 Task: Search one way flight ticket for 5 adults, 1 child, 2 infants in seat and 1 infant on lap in business from Newark: Newark Liberty International Airport to Springfield: Abraham Lincoln Capital Airport on 5-2-2023. Choice of flights is Singapure airlines. Number of bags: 2 checked bags. Price is upto 105000. Outbound departure time preference is 16:00.
Action: Mouse moved to (289, 360)
Screenshot: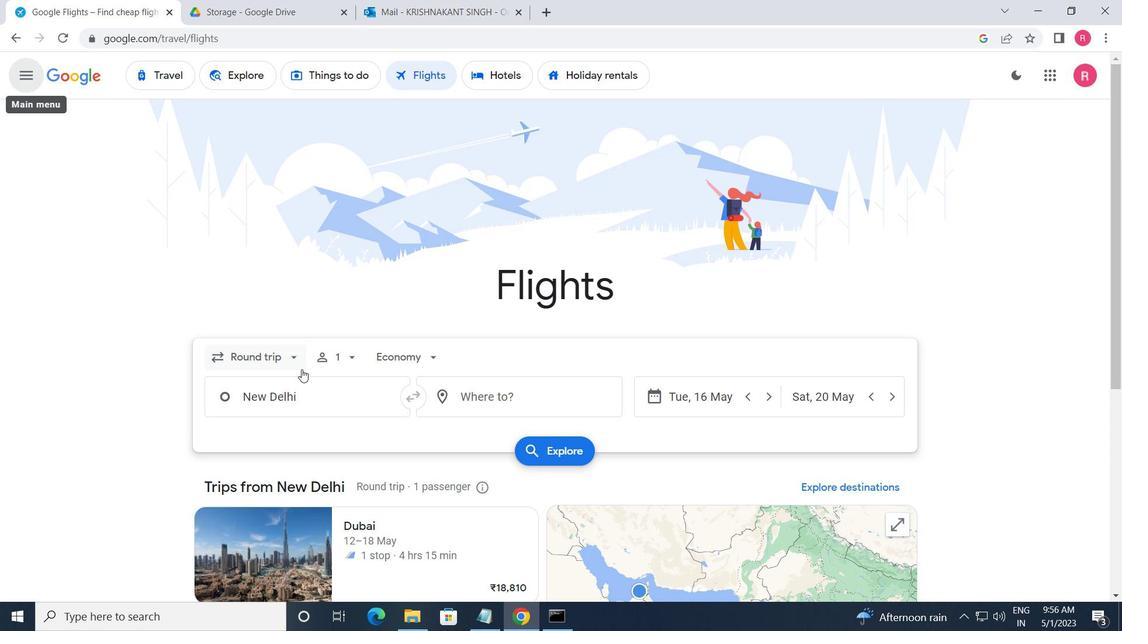 
Action: Mouse pressed left at (289, 360)
Screenshot: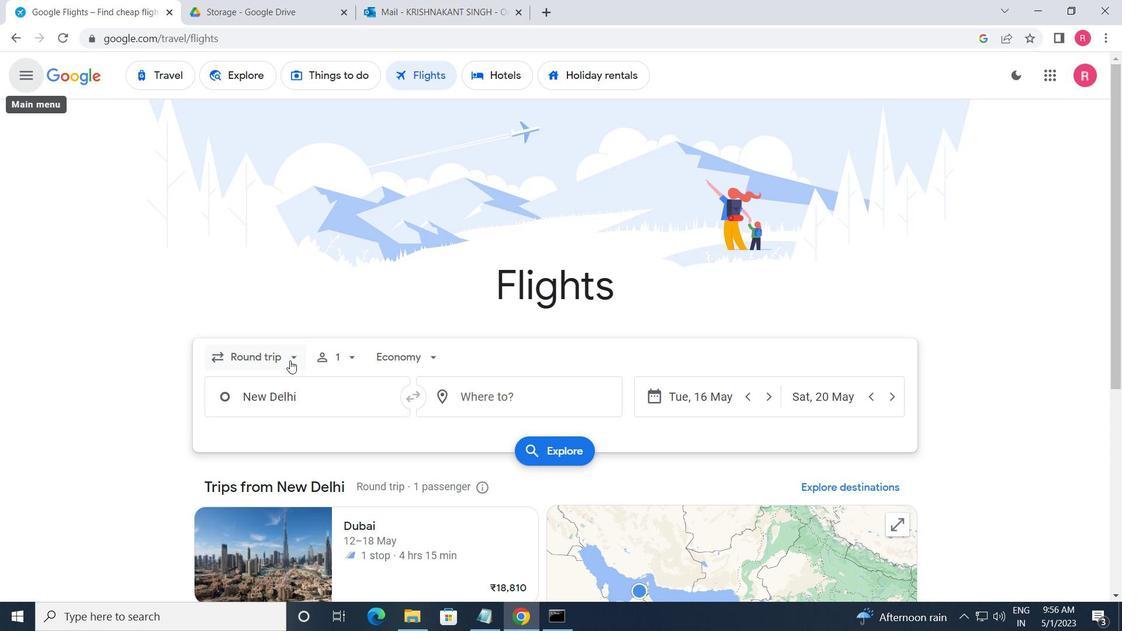 
Action: Mouse moved to (250, 422)
Screenshot: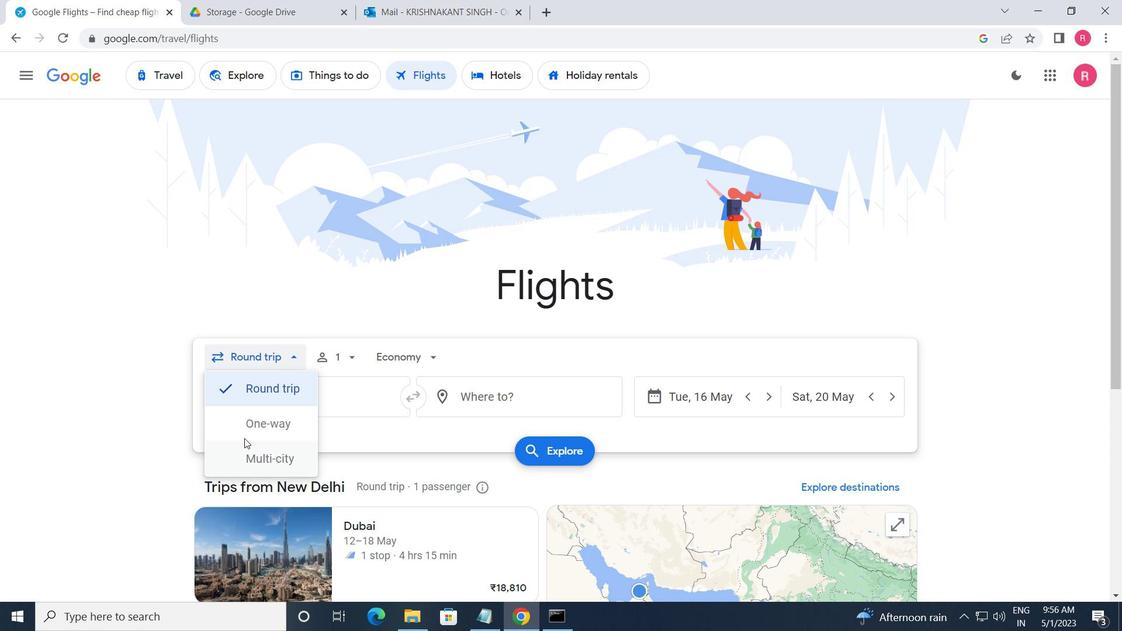 
Action: Mouse pressed left at (250, 422)
Screenshot: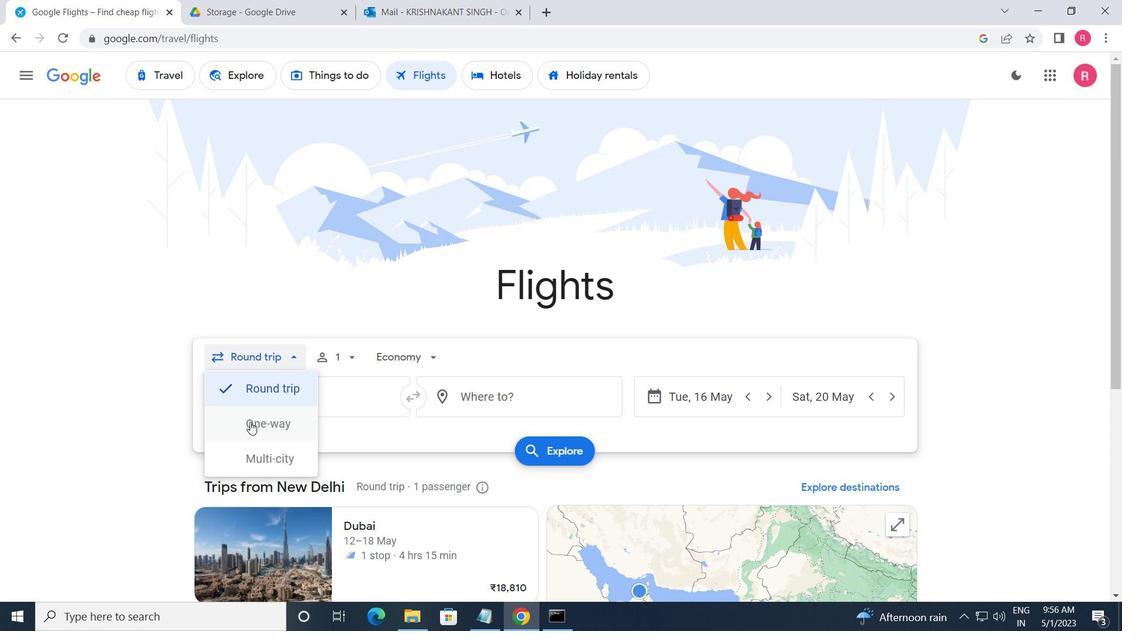 
Action: Mouse moved to (352, 354)
Screenshot: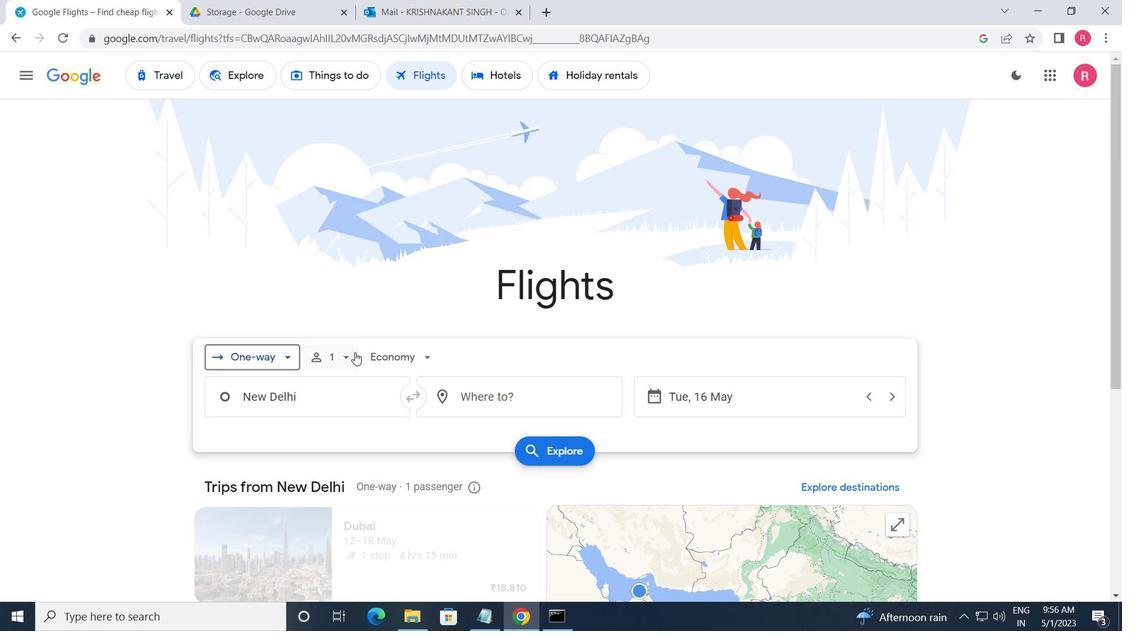 
Action: Mouse pressed left at (352, 354)
Screenshot: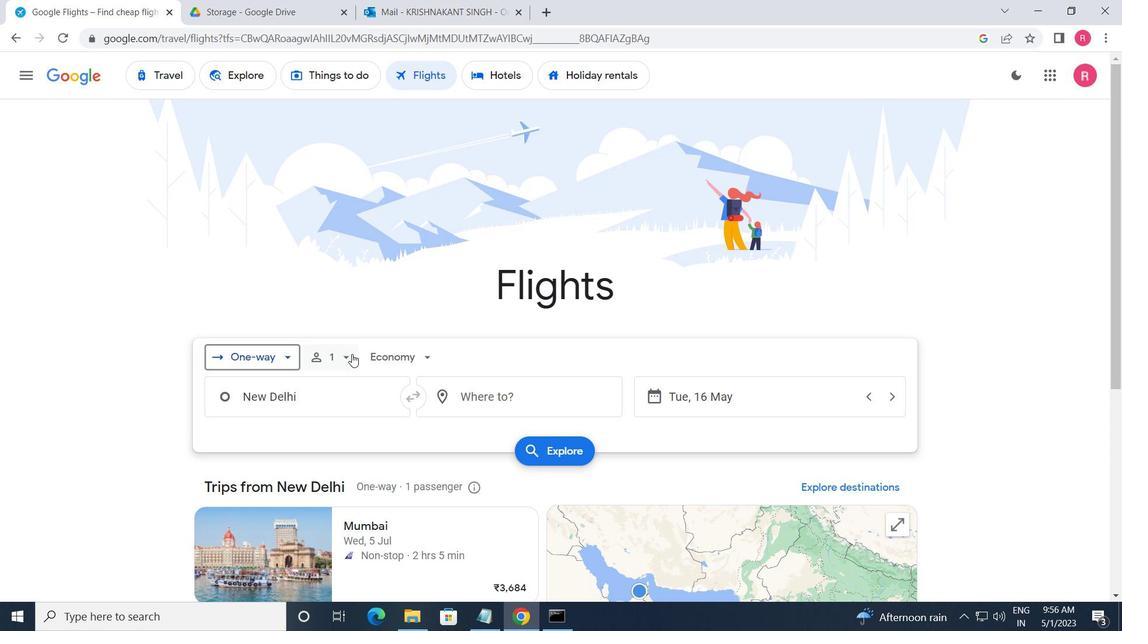 
Action: Mouse moved to (452, 431)
Screenshot: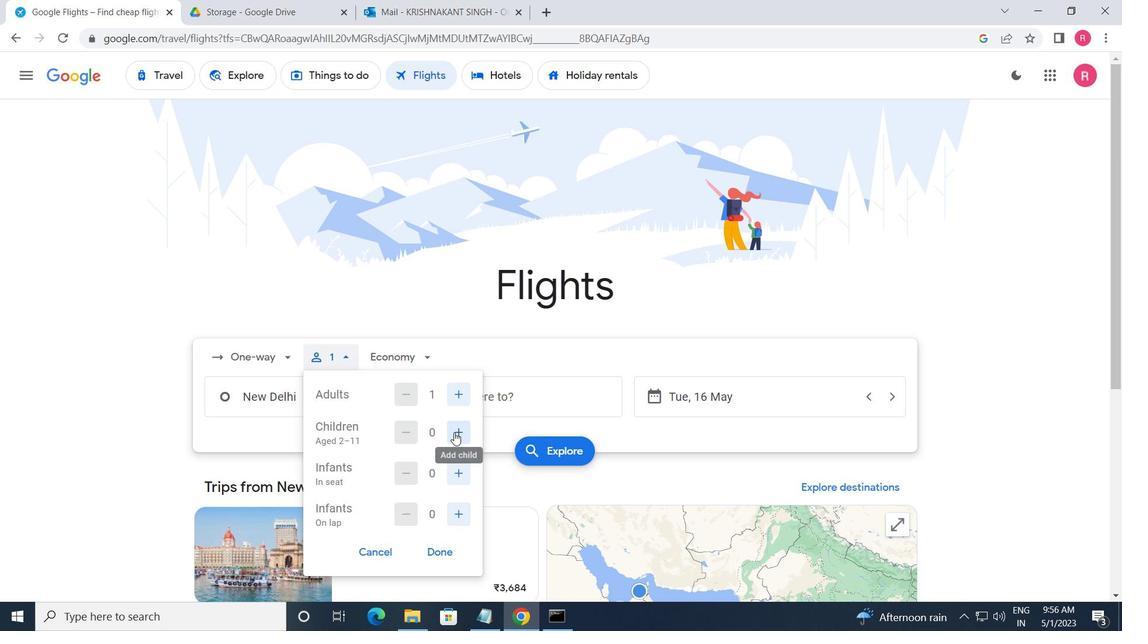 
Action: Mouse pressed left at (452, 431)
Screenshot: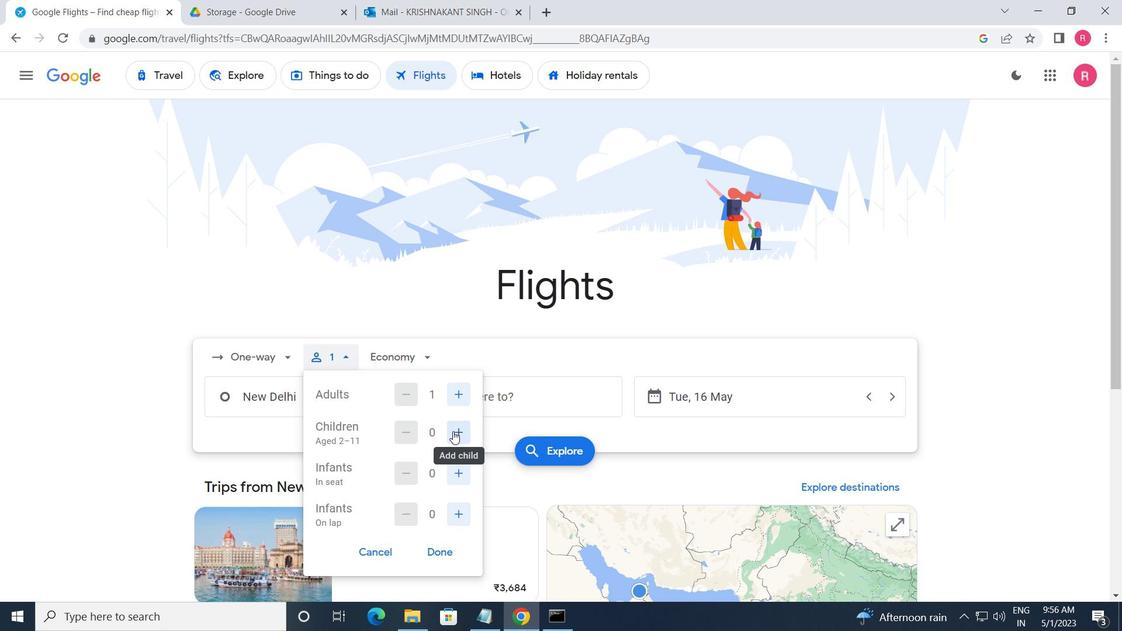
Action: Mouse moved to (451, 431)
Screenshot: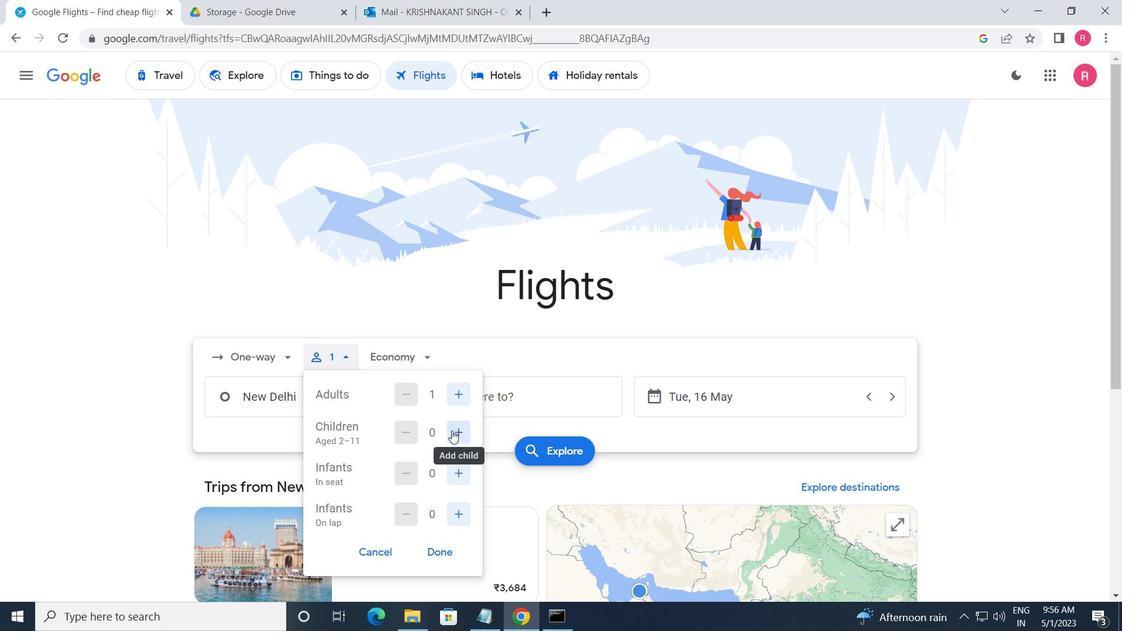 
Action: Mouse pressed left at (451, 431)
Screenshot: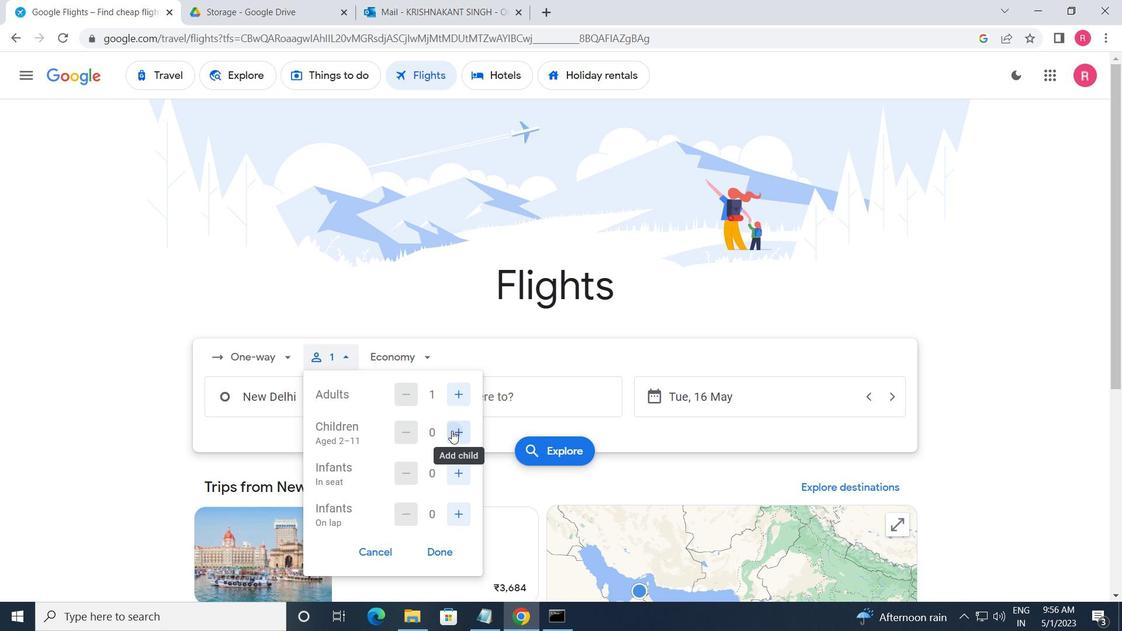 
Action: Mouse moved to (451, 431)
Screenshot: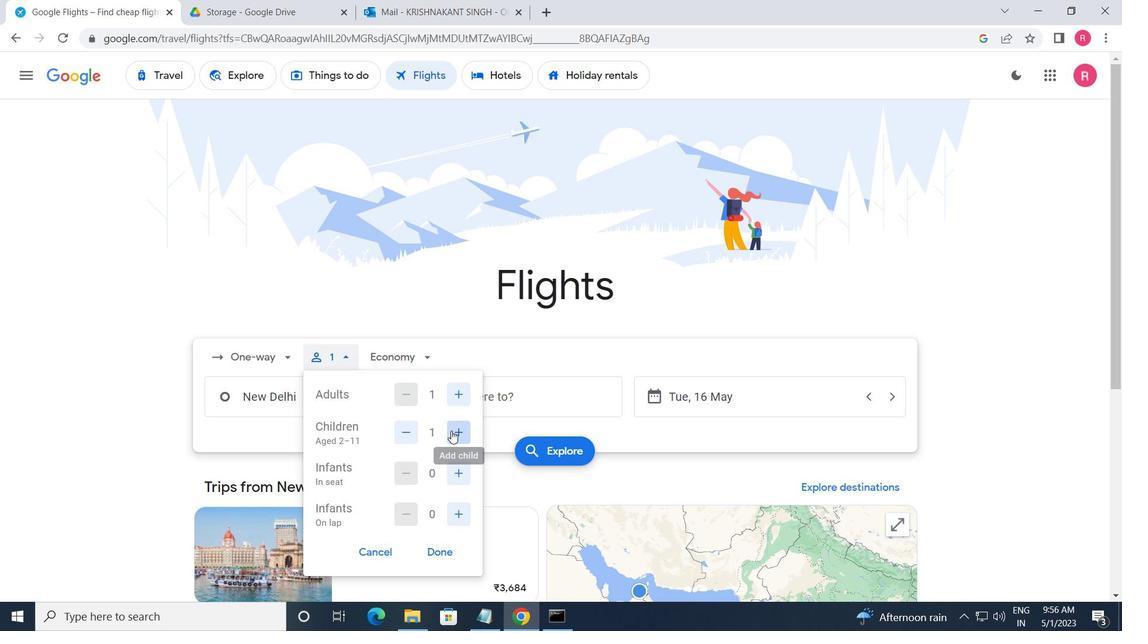 
Action: Mouse pressed left at (451, 431)
Screenshot: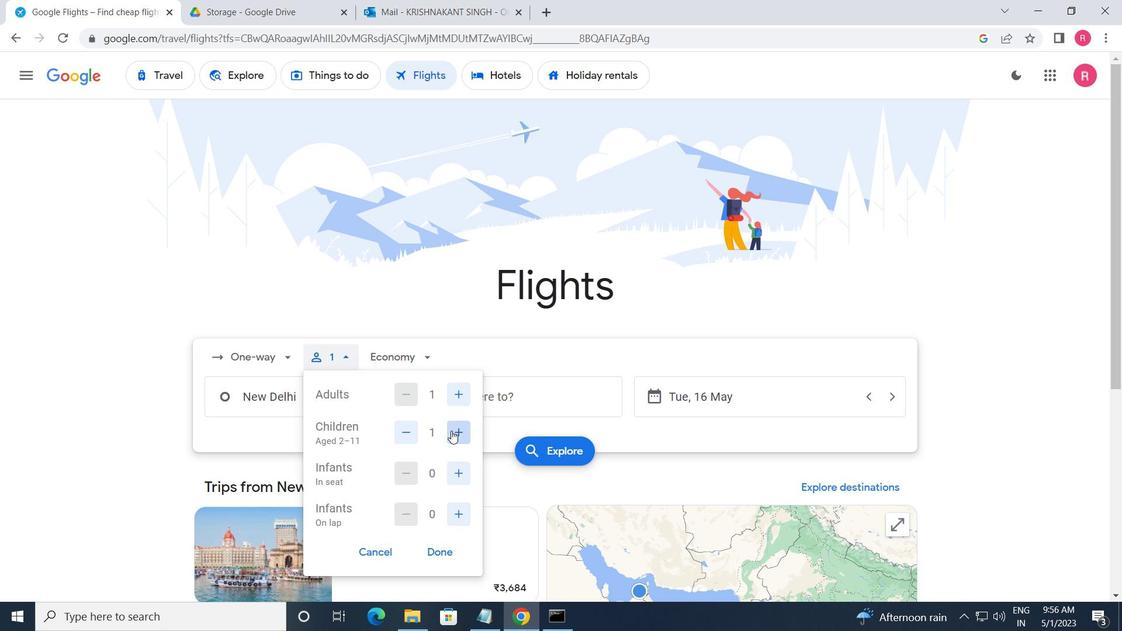 
Action: Mouse pressed left at (451, 431)
Screenshot: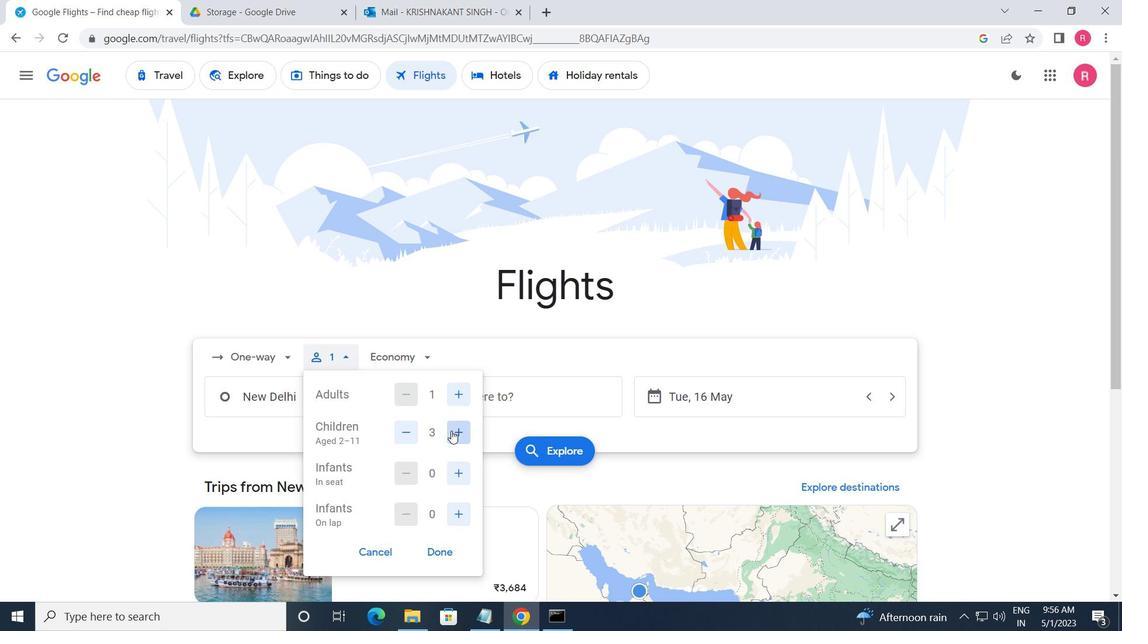 
Action: Mouse pressed left at (451, 431)
Screenshot: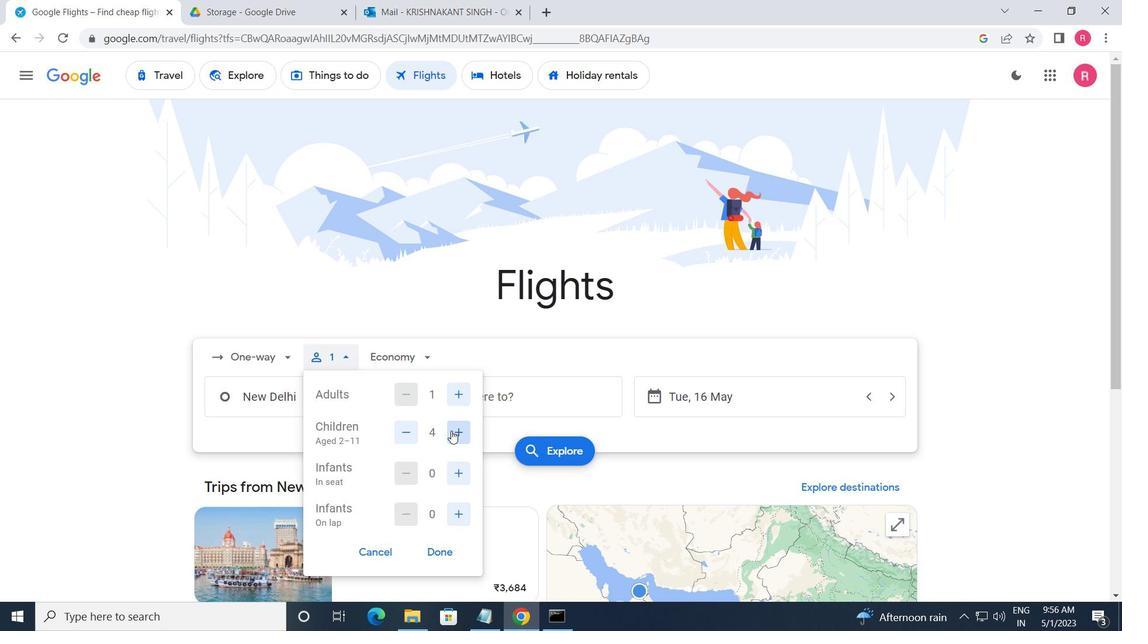 
Action: Mouse moved to (451, 472)
Screenshot: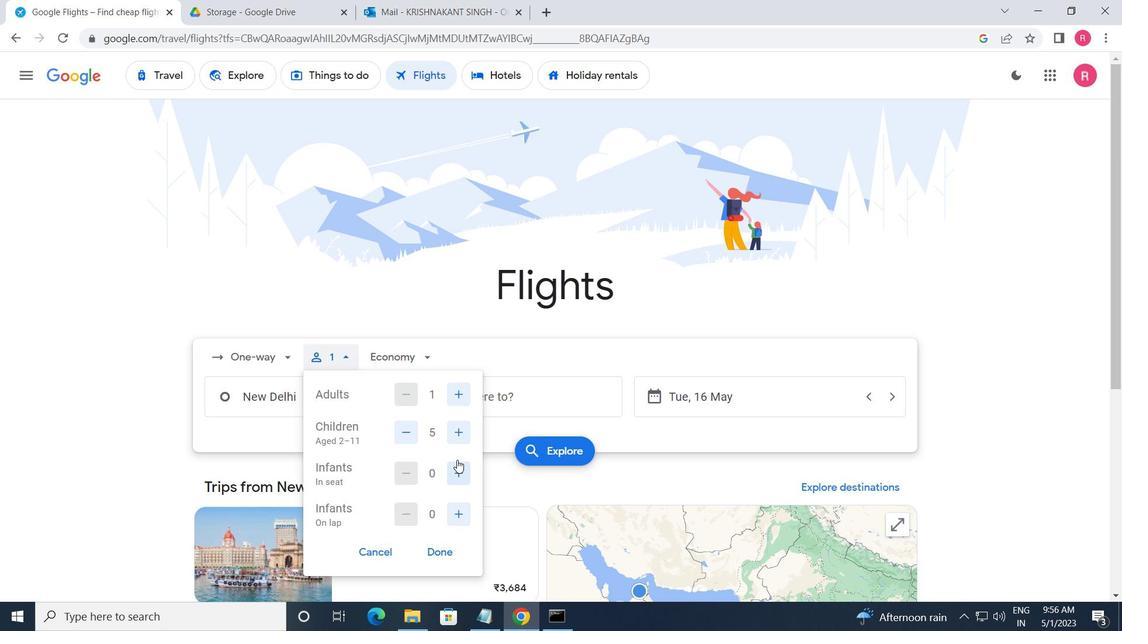 
Action: Mouse pressed left at (451, 472)
Screenshot: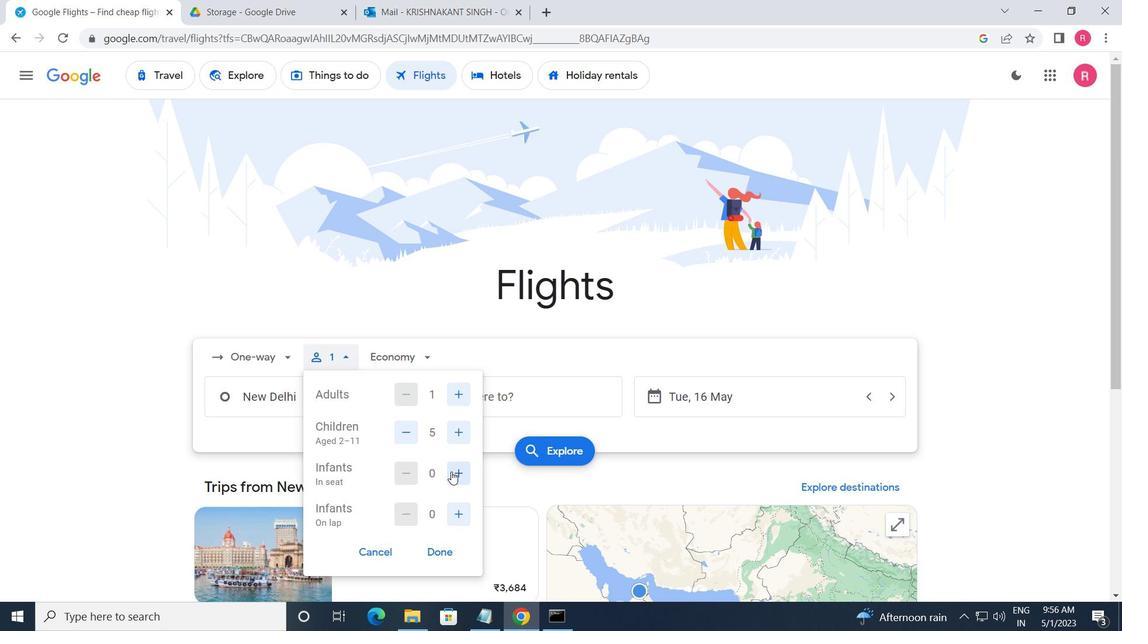 
Action: Mouse moved to (450, 472)
Screenshot: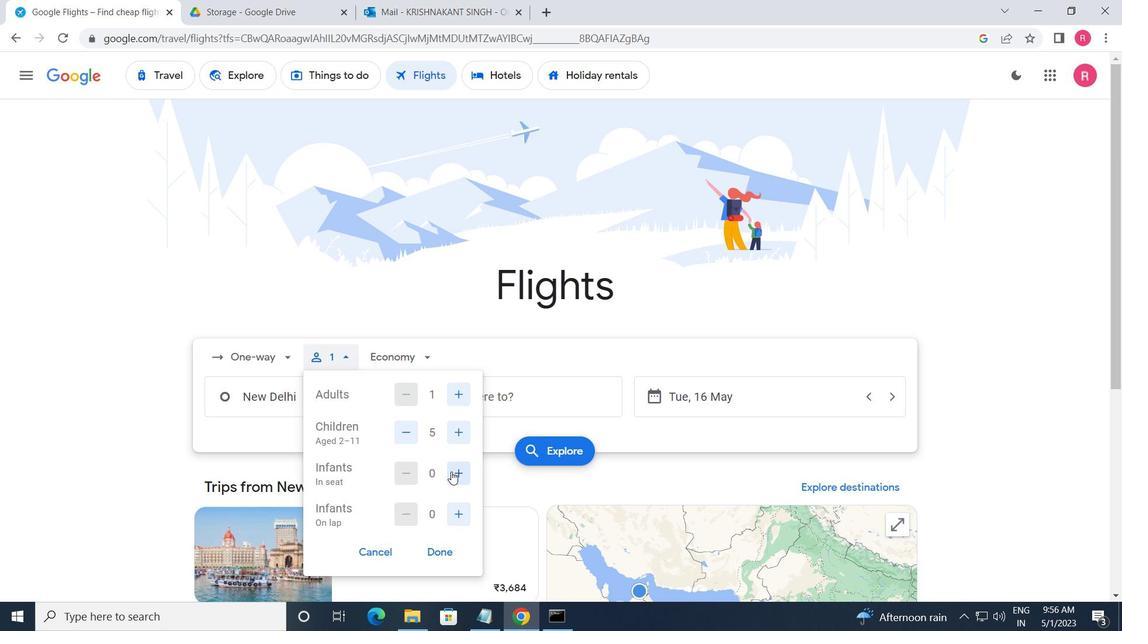 
Action: Mouse pressed left at (450, 472)
Screenshot: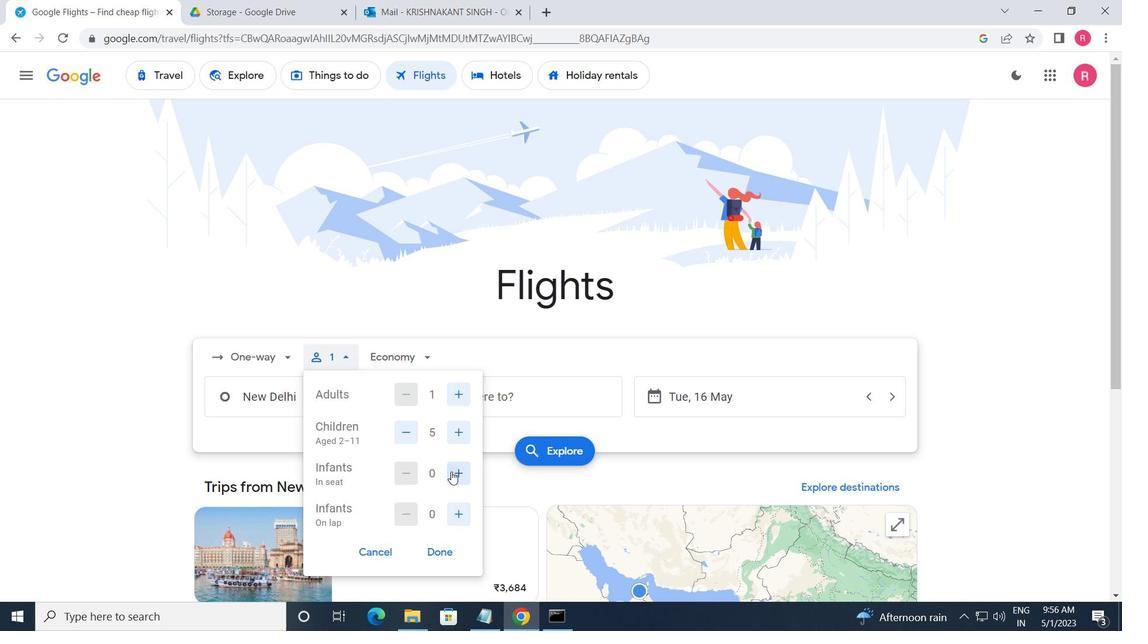 
Action: Mouse moved to (452, 513)
Screenshot: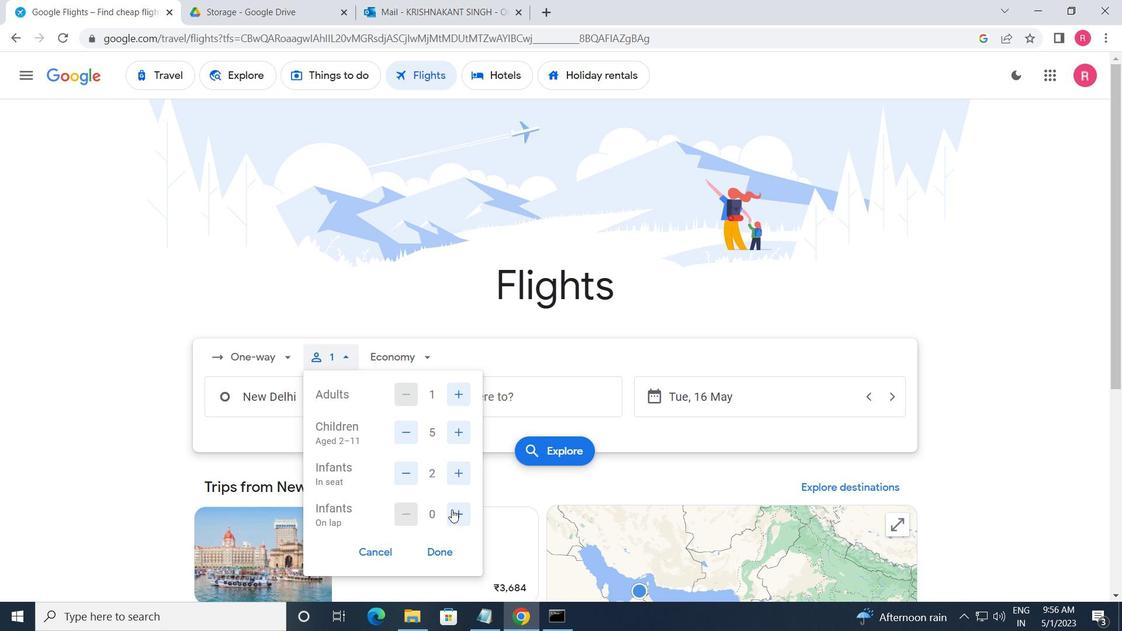 
Action: Mouse pressed left at (452, 513)
Screenshot: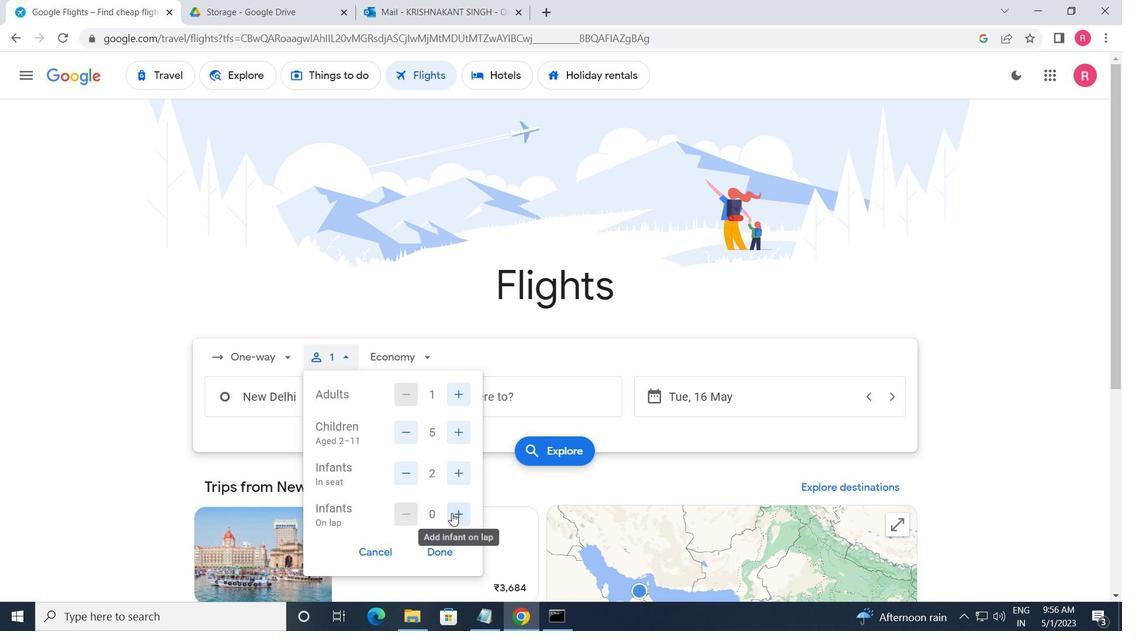 
Action: Mouse moved to (398, 513)
Screenshot: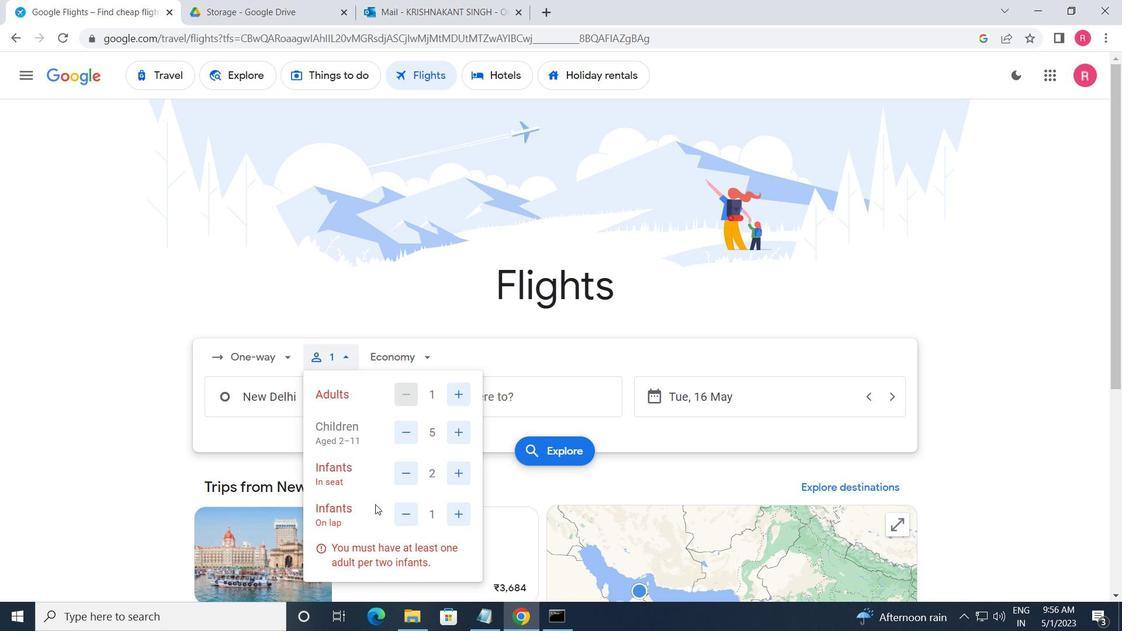 
Action: Mouse pressed left at (398, 513)
Screenshot: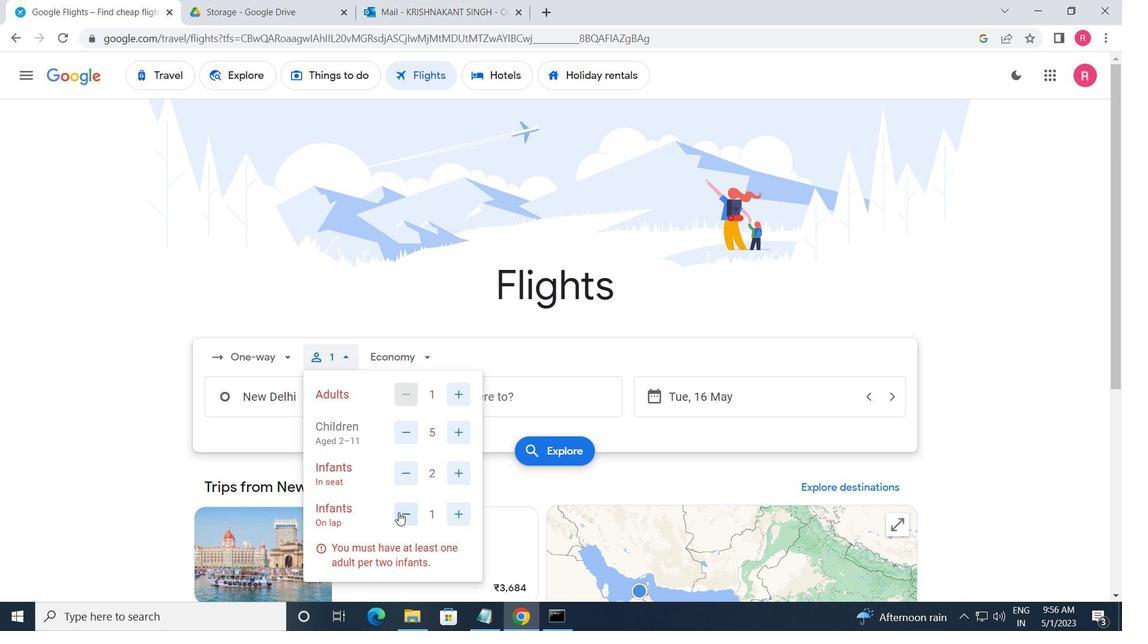
Action: Mouse moved to (432, 551)
Screenshot: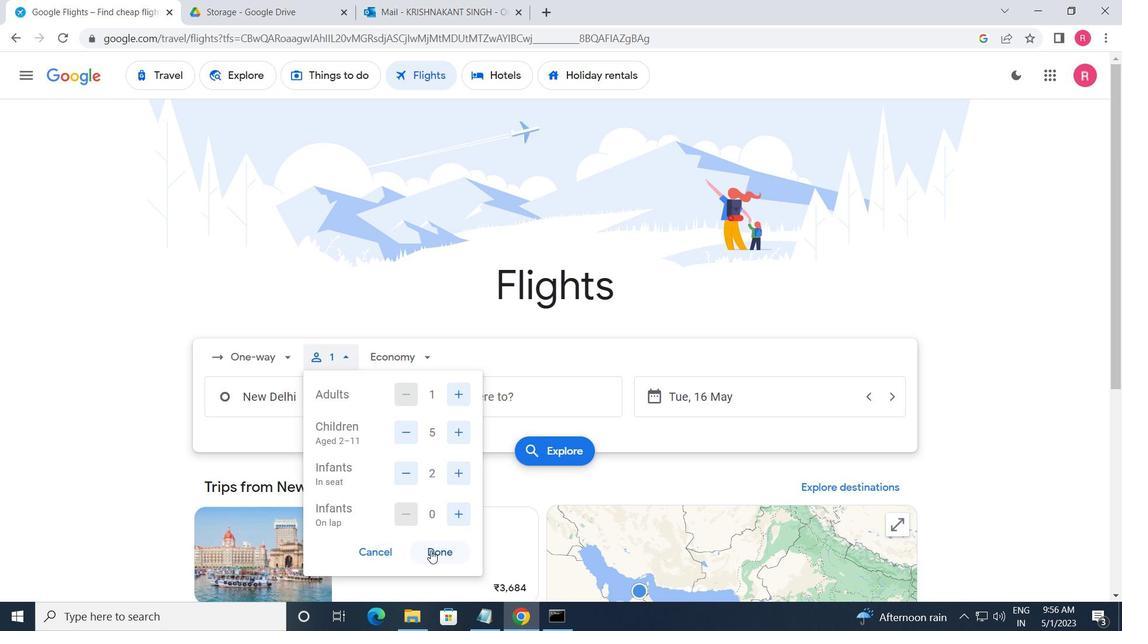 
Action: Mouse pressed left at (432, 551)
Screenshot: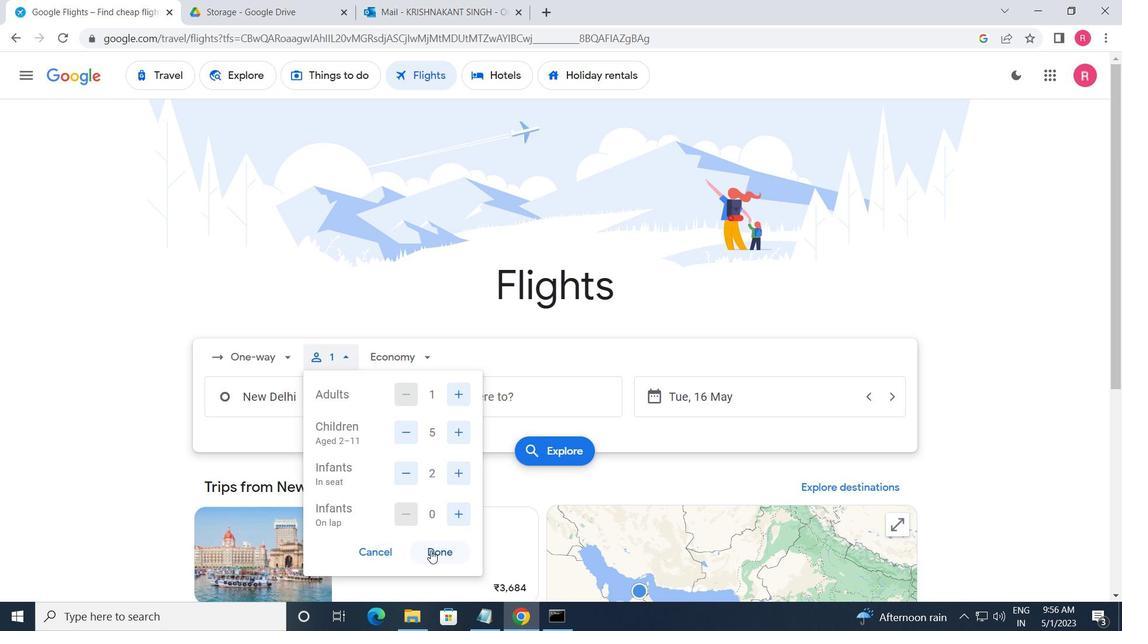 
Action: Mouse moved to (408, 364)
Screenshot: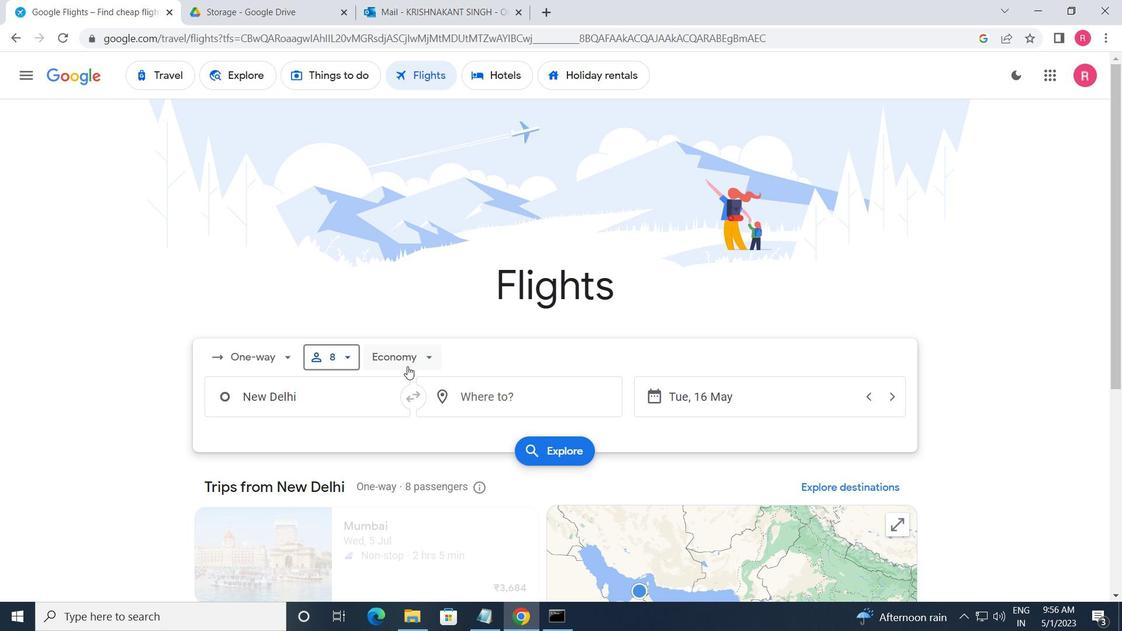 
Action: Mouse pressed left at (408, 364)
Screenshot: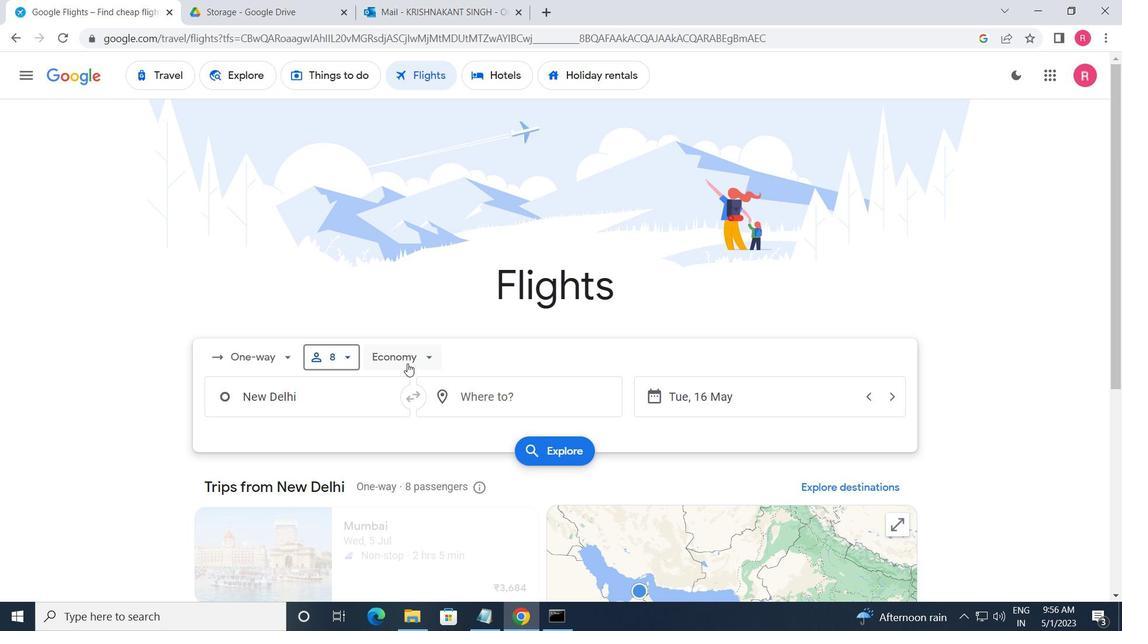 
Action: Mouse moved to (433, 501)
Screenshot: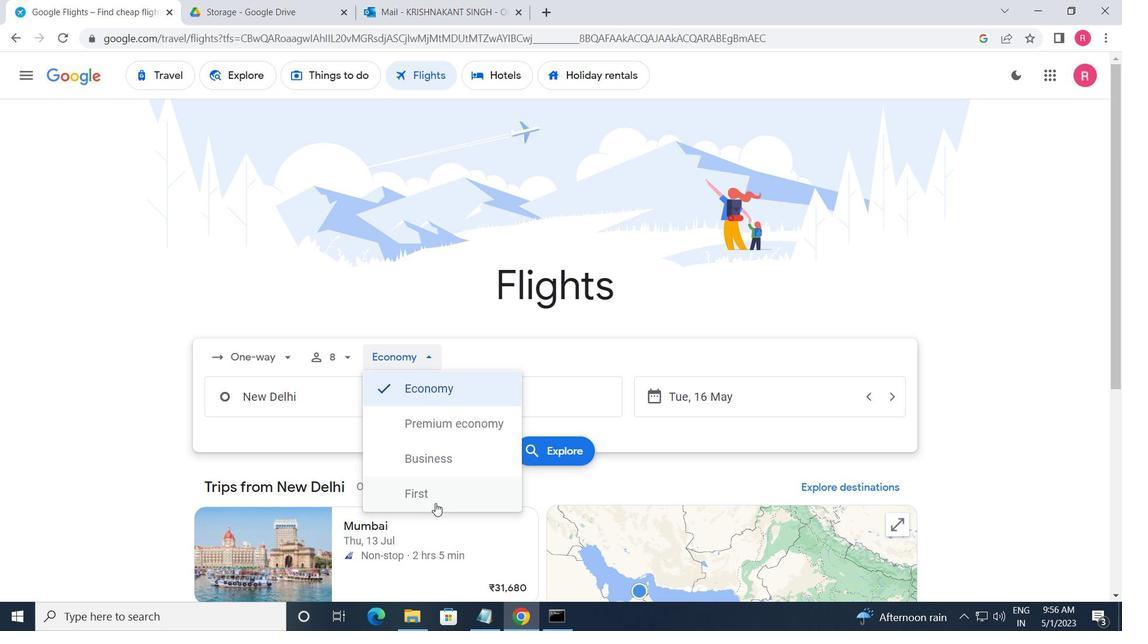 
Action: Mouse pressed left at (433, 501)
Screenshot: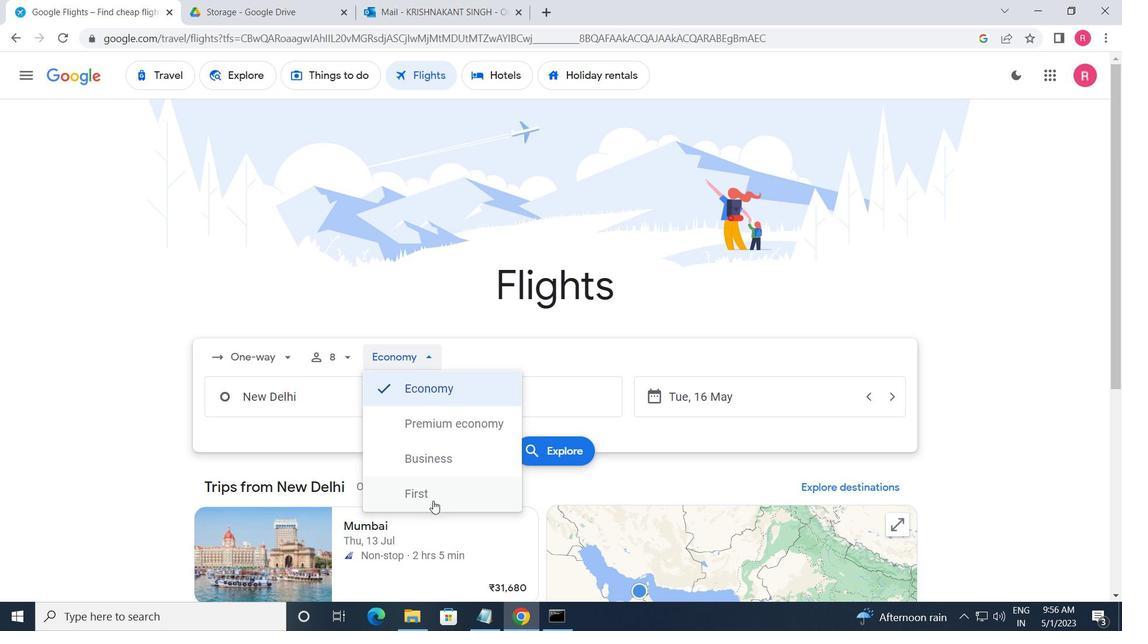 
Action: Mouse moved to (319, 405)
Screenshot: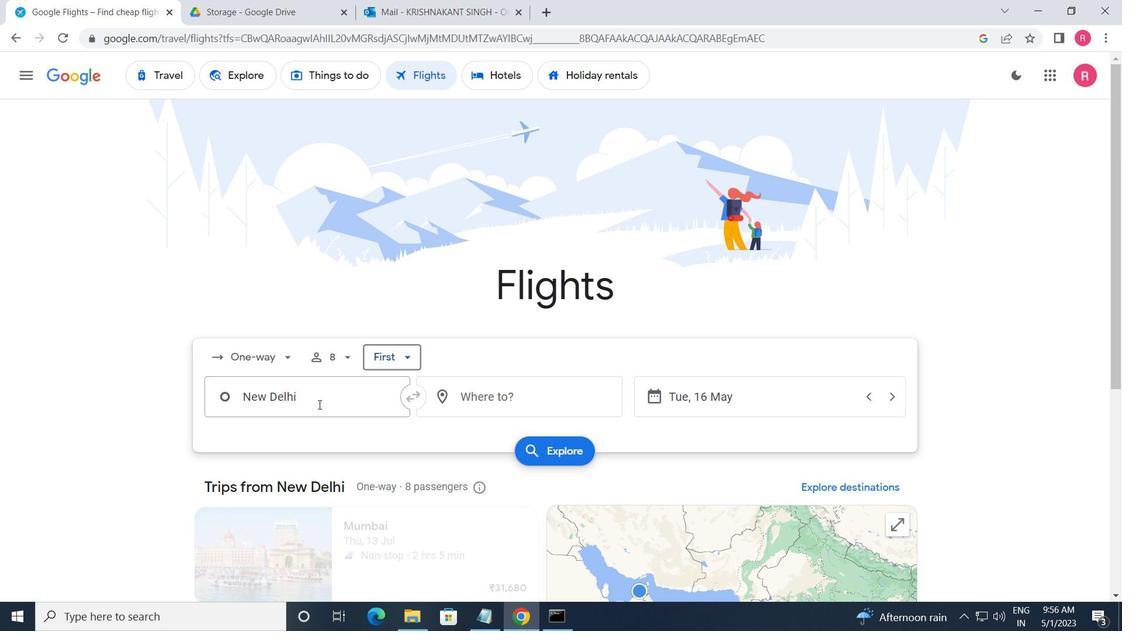 
Action: Mouse pressed left at (319, 405)
Screenshot: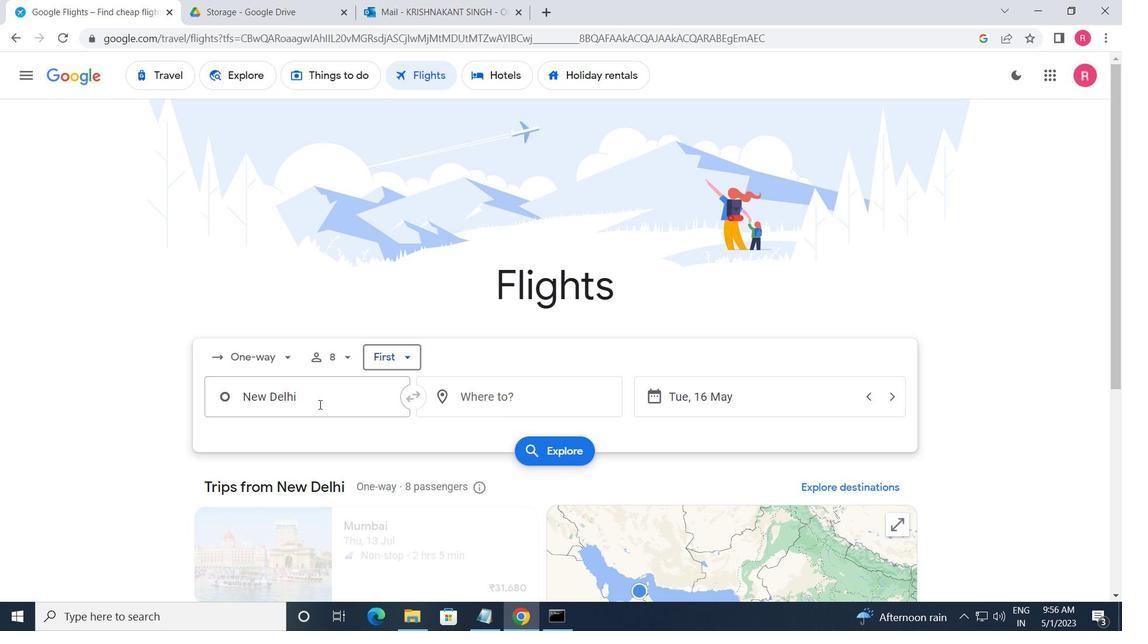 
Action: Key pressed <Key.shift_r>Portsmouth<Key.space><Key.shift_r>I
Screenshot: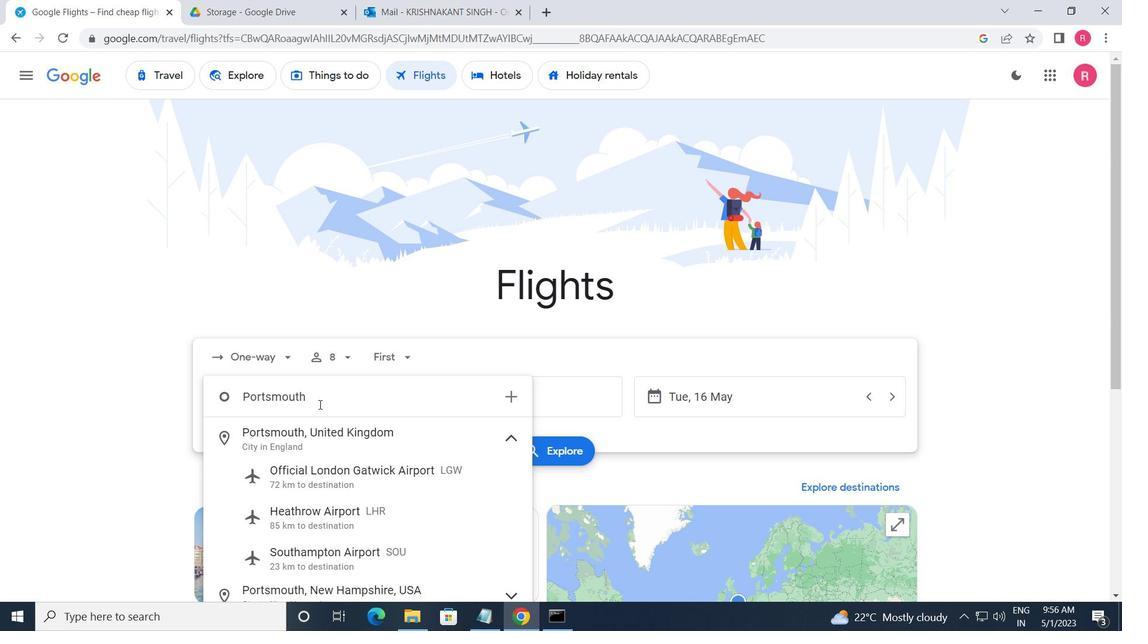 
Action: Mouse moved to (322, 427)
Screenshot: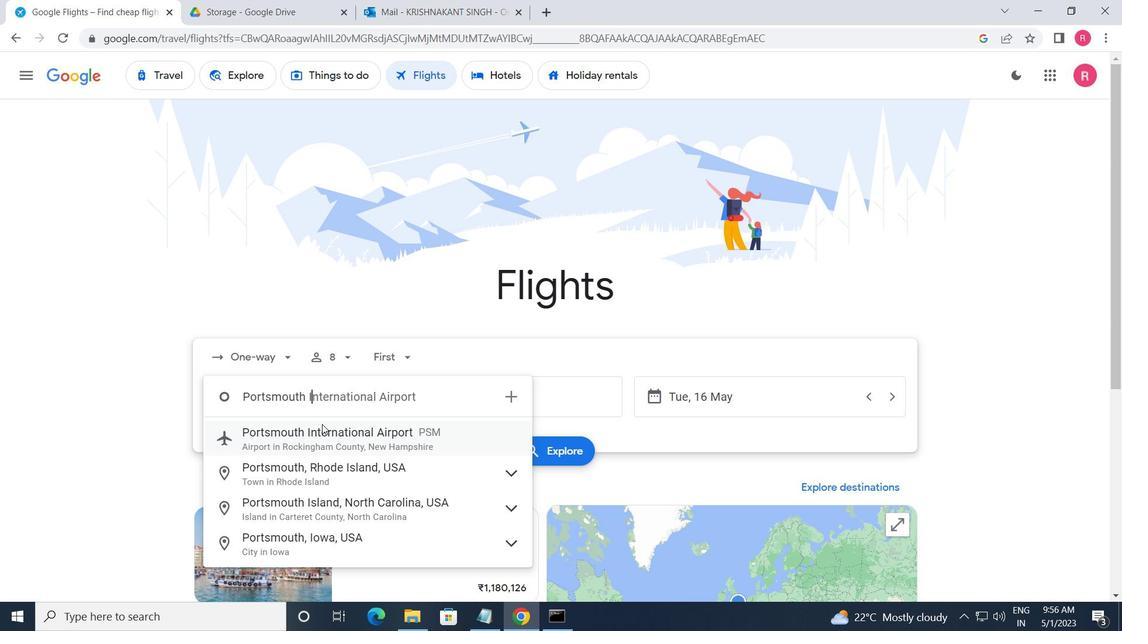 
Action: Mouse pressed left at (322, 427)
Screenshot: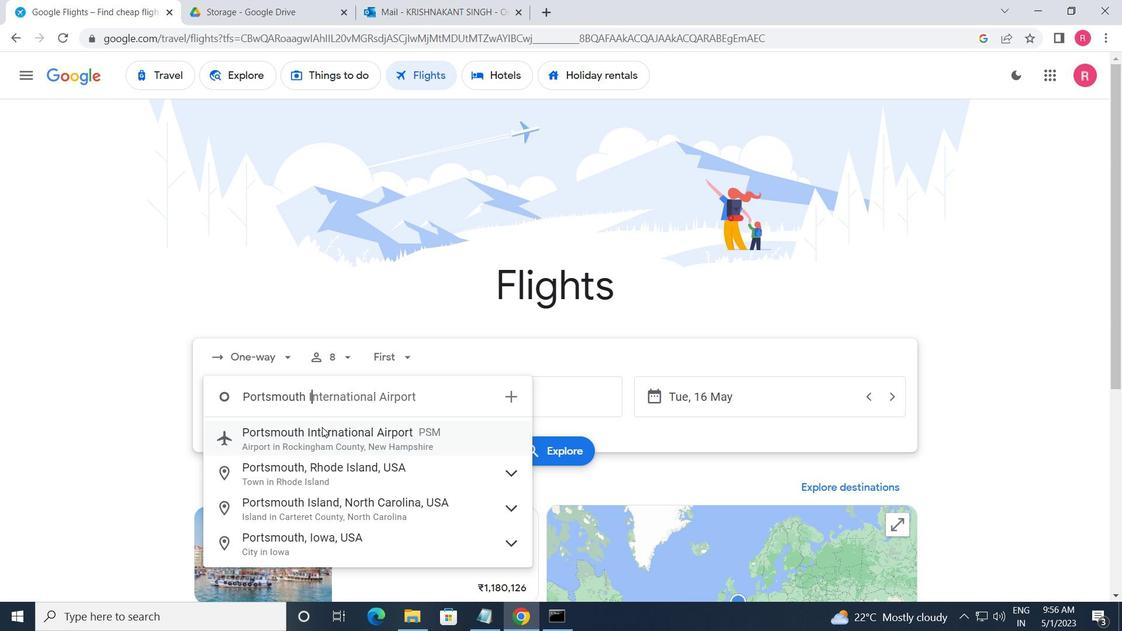 
Action: Mouse moved to (522, 400)
Screenshot: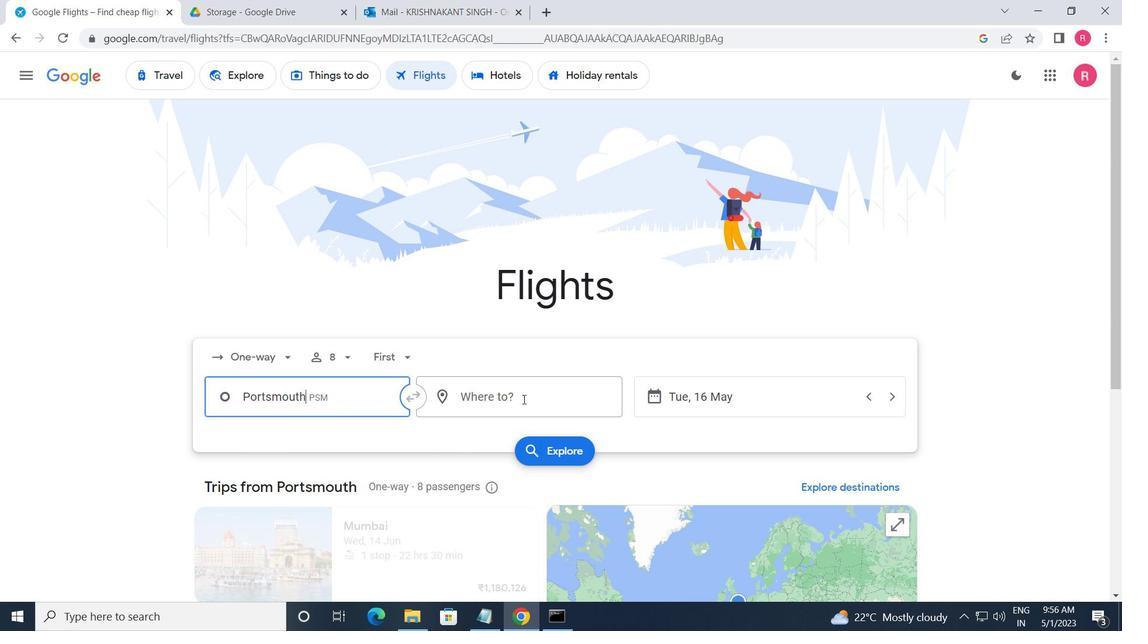 
Action: Mouse pressed left at (522, 400)
Screenshot: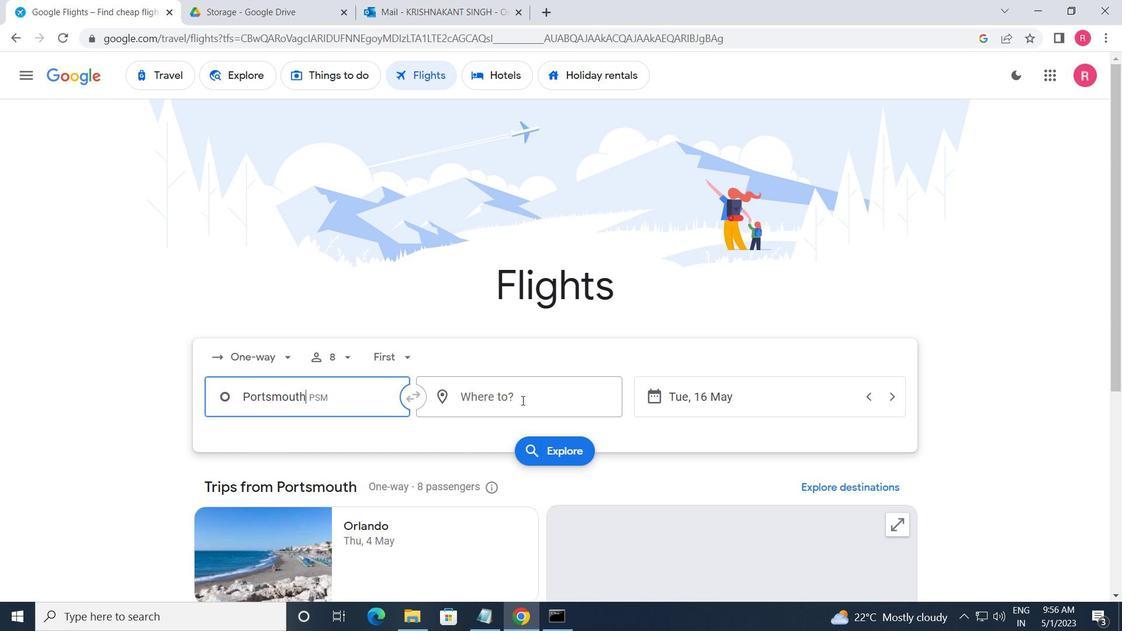 
Action: Mouse moved to (537, 474)
Screenshot: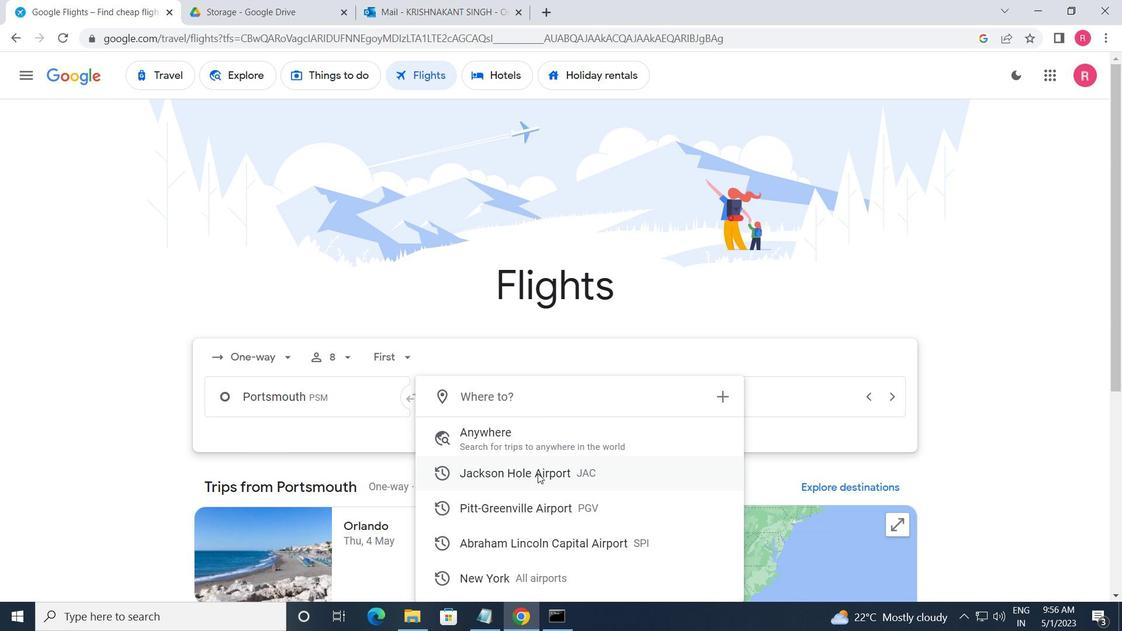 
Action: Mouse pressed left at (537, 474)
Screenshot: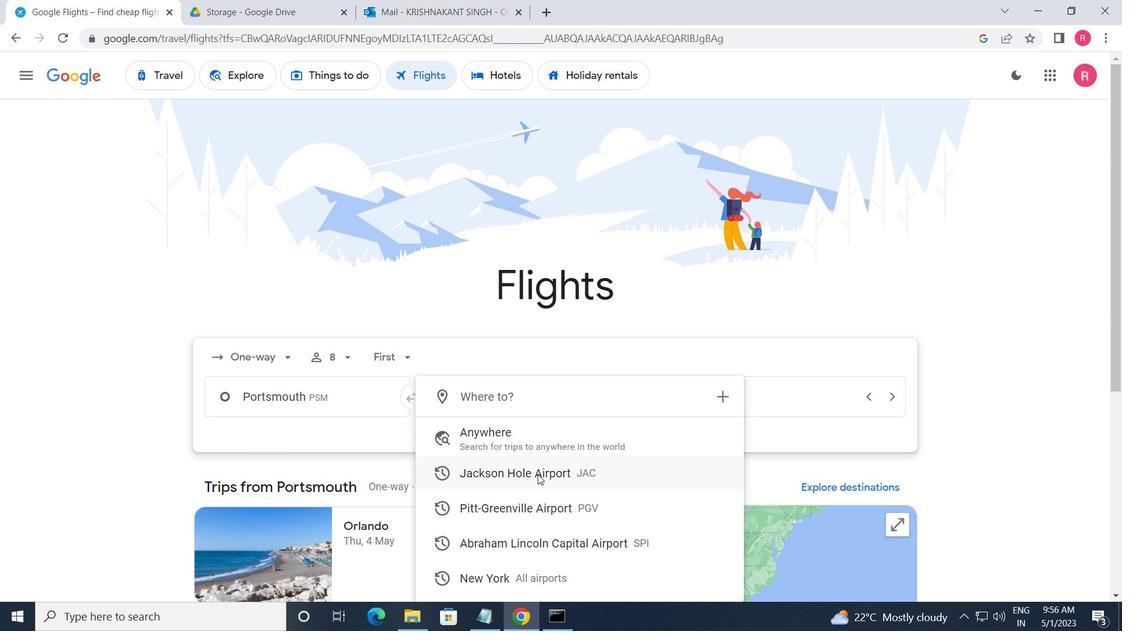 
Action: Mouse moved to (766, 395)
Screenshot: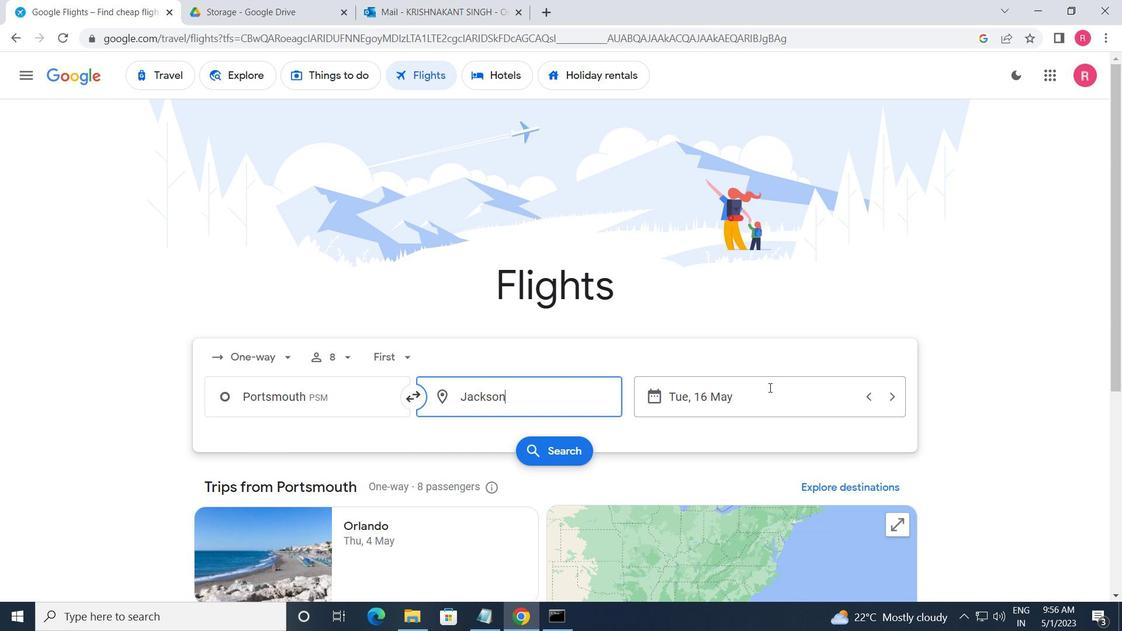 
Action: Mouse pressed left at (766, 395)
Screenshot: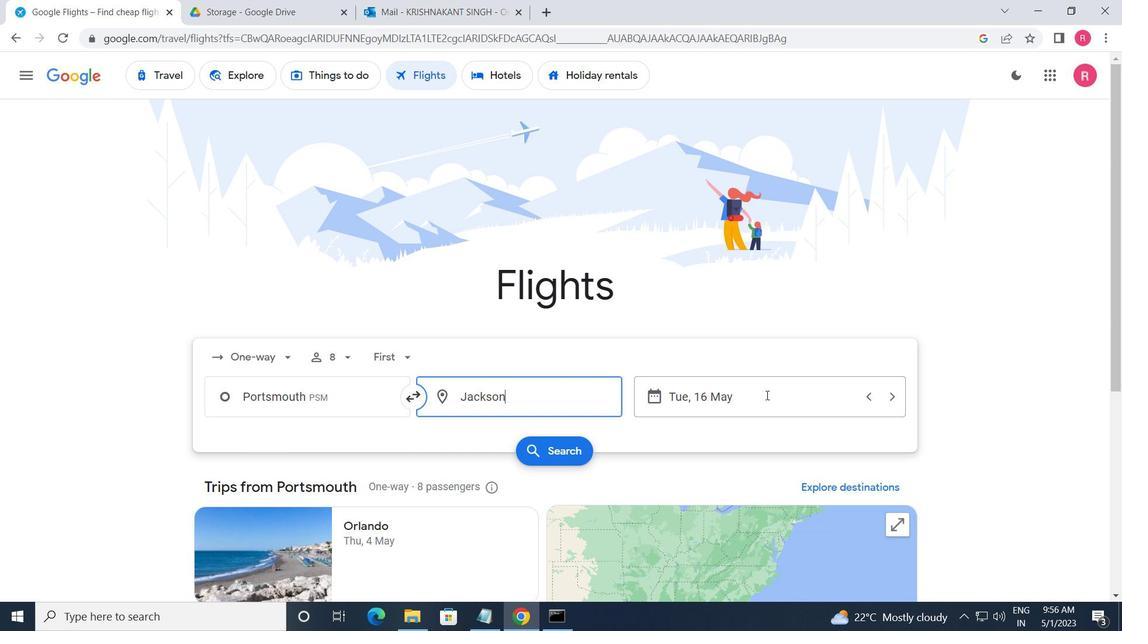 
Action: Mouse moved to (466, 343)
Screenshot: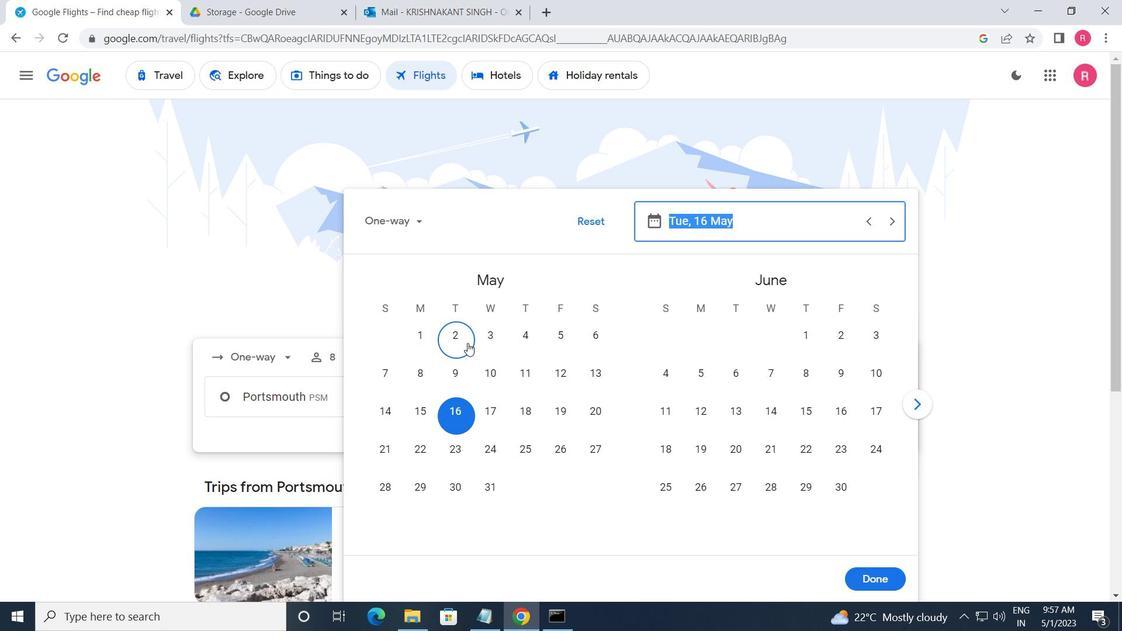 
Action: Mouse pressed left at (466, 343)
Screenshot: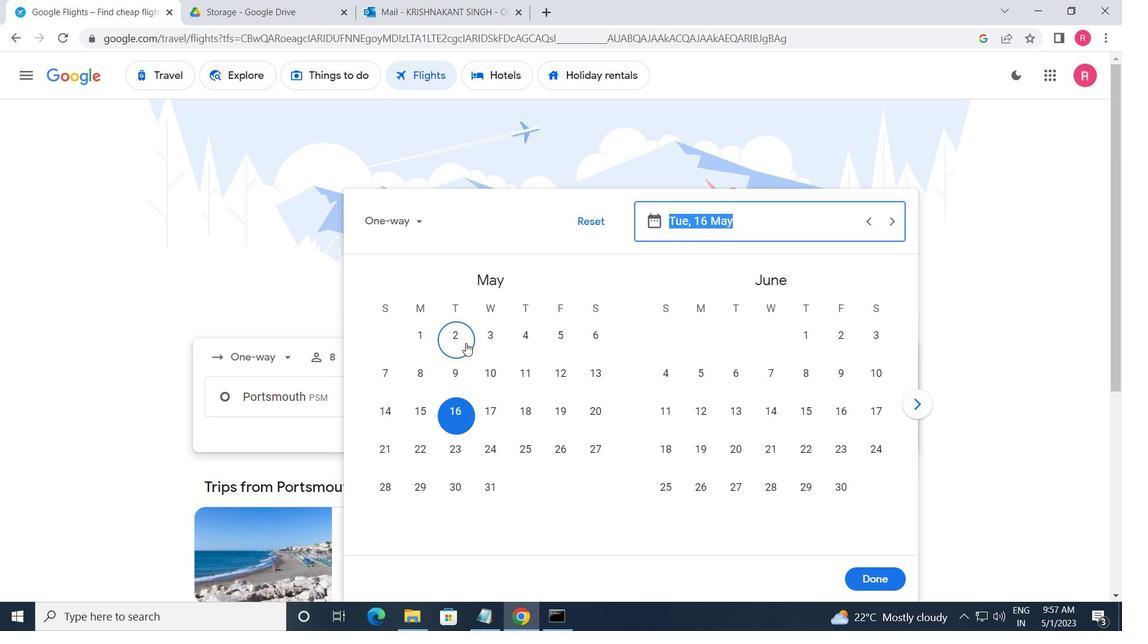
Action: Mouse moved to (876, 581)
Screenshot: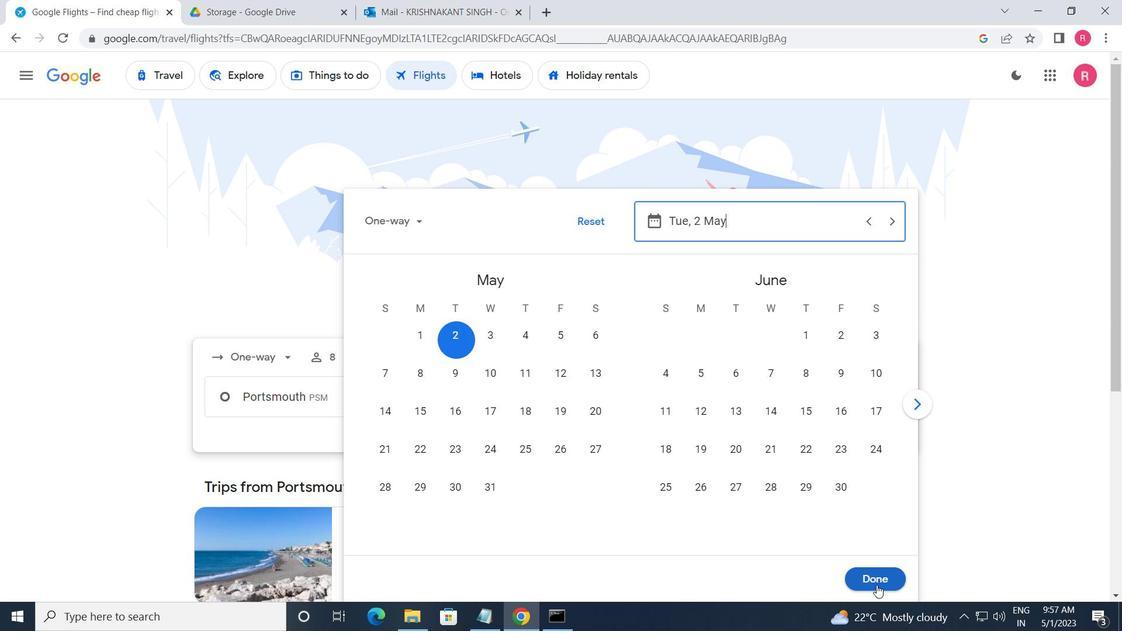 
Action: Mouse pressed left at (876, 581)
Screenshot: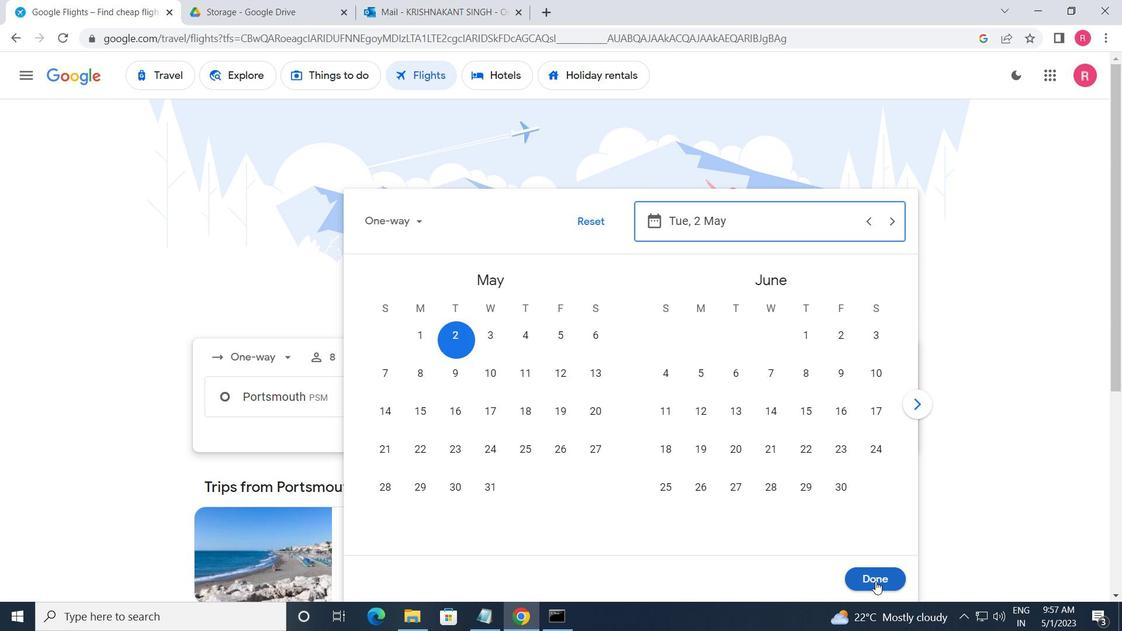 
Action: Mouse moved to (582, 451)
Screenshot: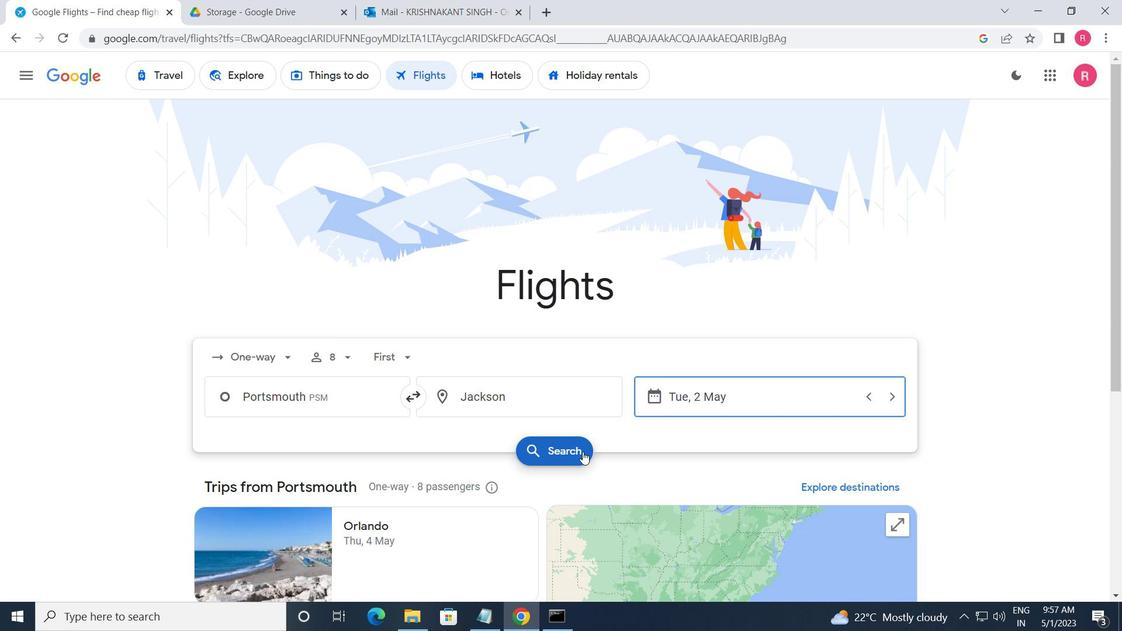 
Action: Mouse pressed left at (582, 451)
Screenshot: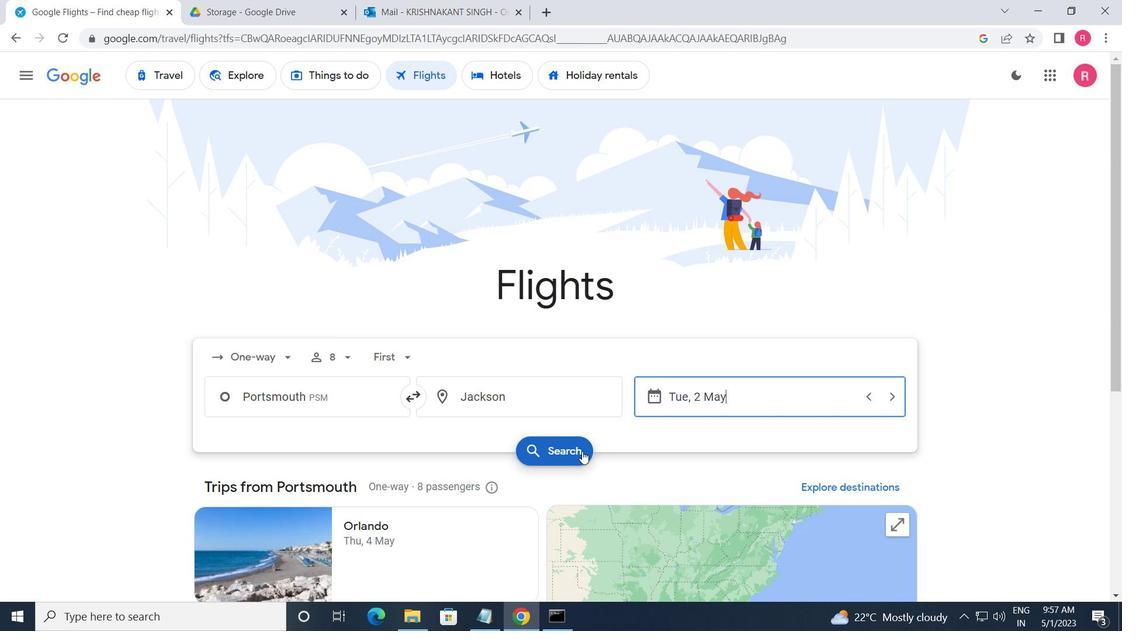 
Action: Mouse moved to (212, 209)
Screenshot: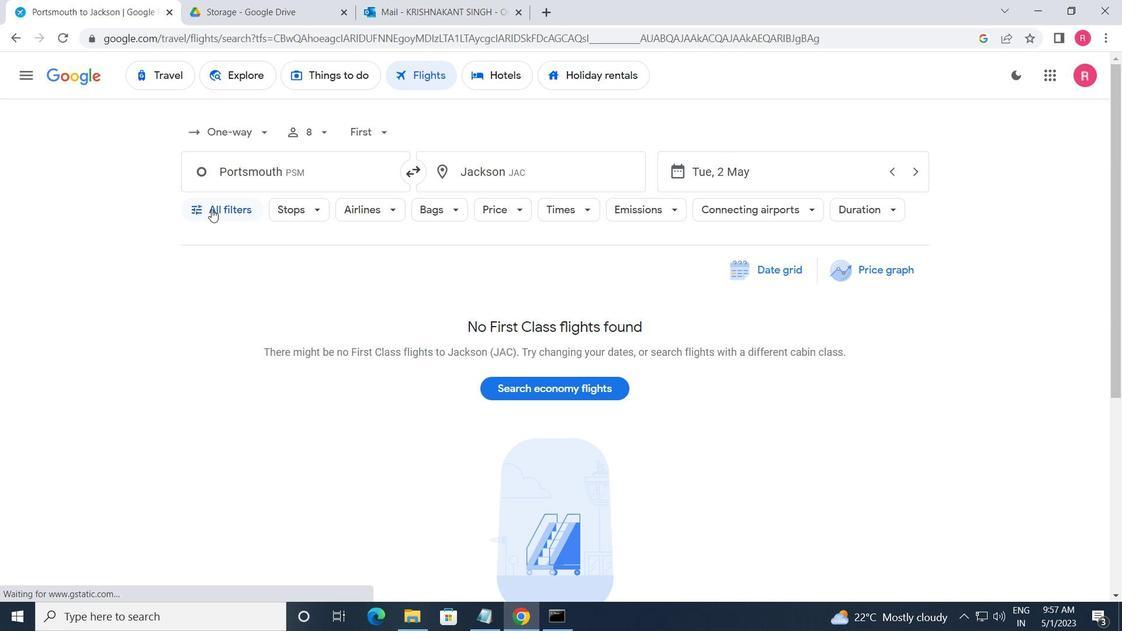 
Action: Mouse pressed left at (212, 209)
Screenshot: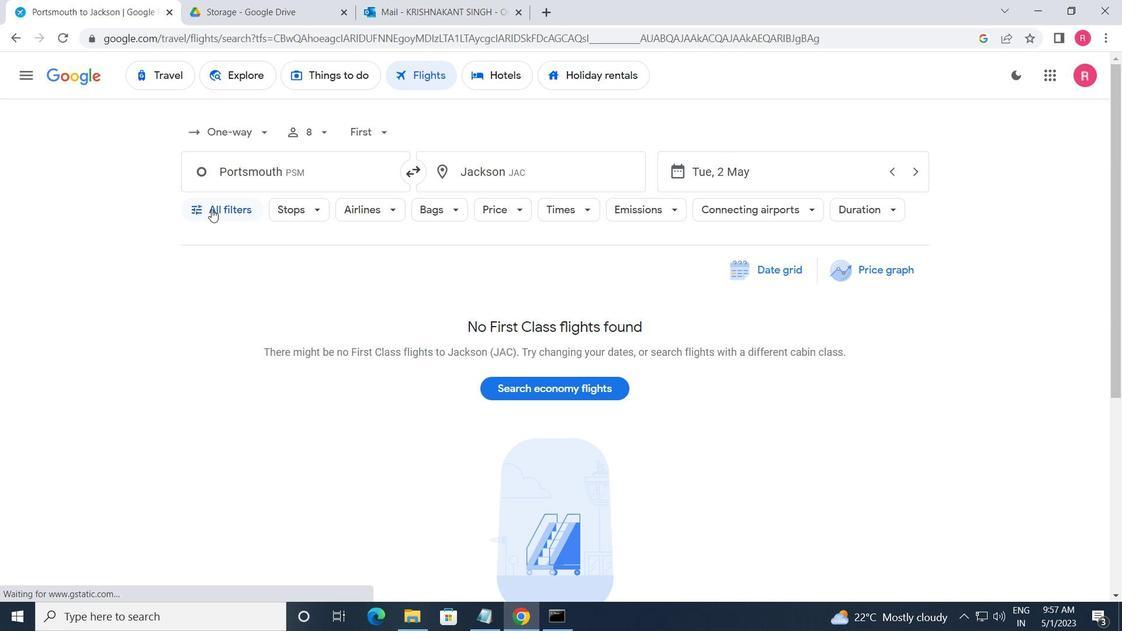 
Action: Mouse moved to (259, 310)
Screenshot: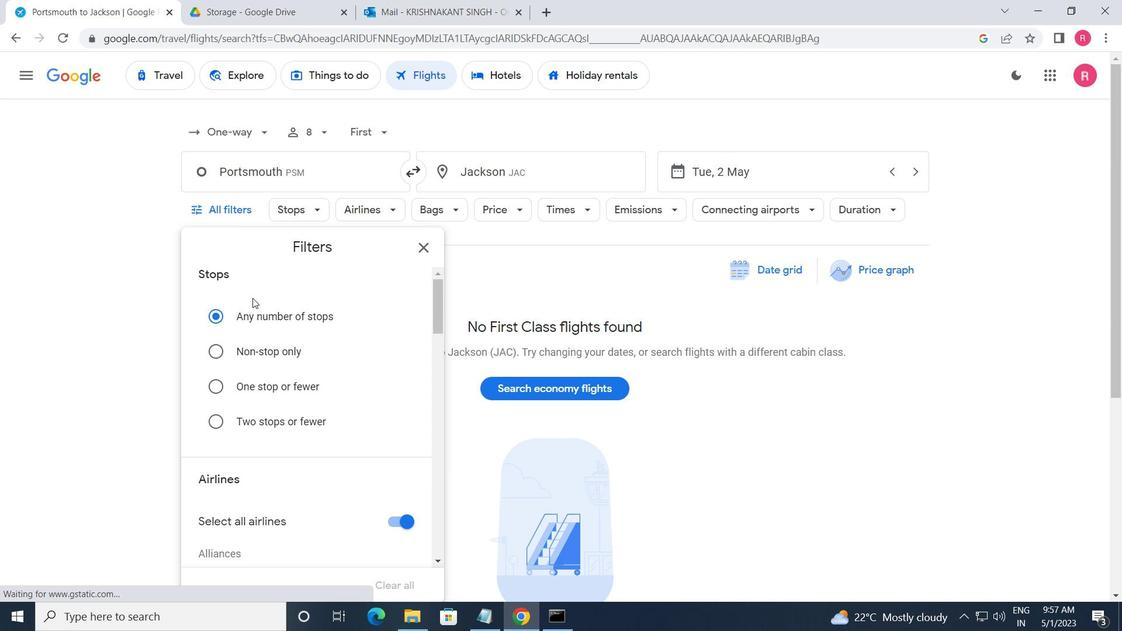 
Action: Mouse scrolled (259, 309) with delta (0, 0)
Screenshot: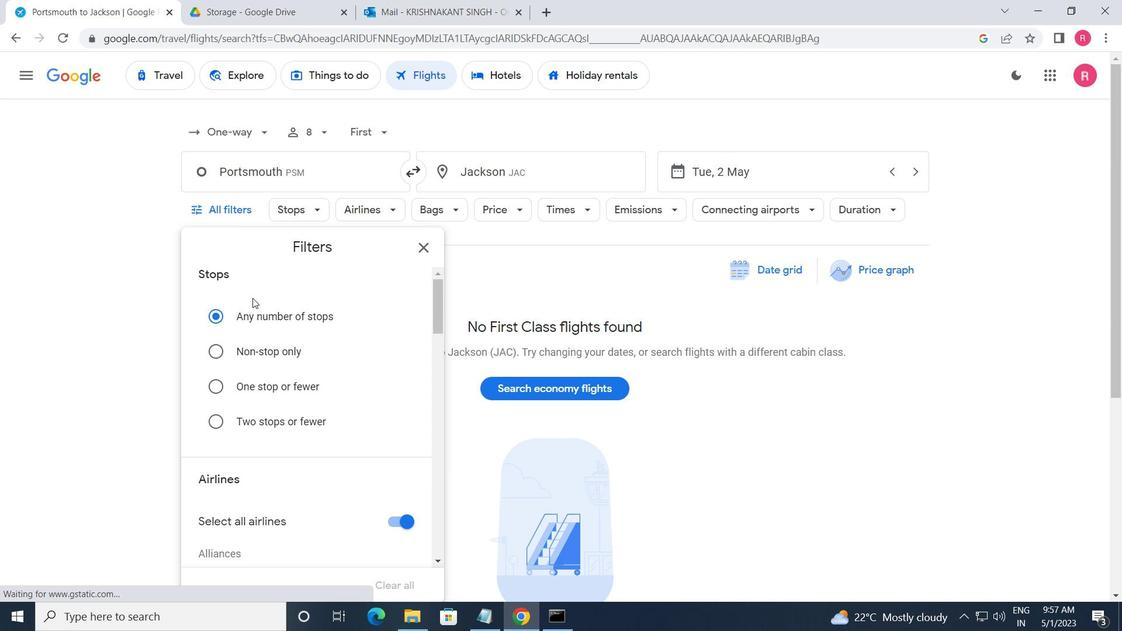
Action: Mouse moved to (262, 313)
Screenshot: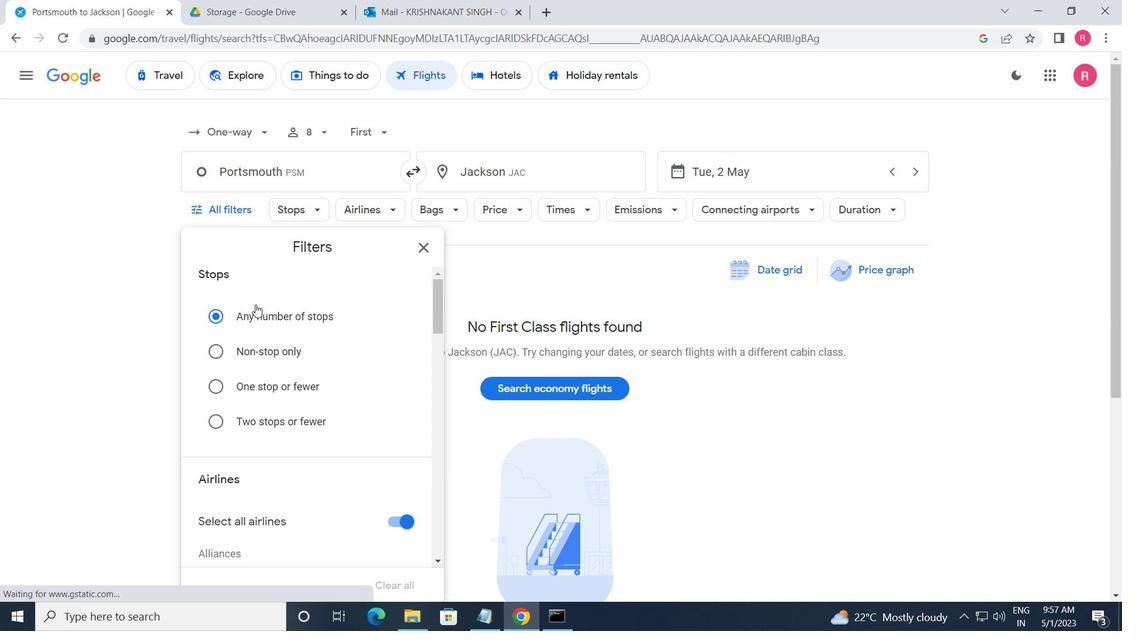 
Action: Mouse scrolled (262, 312) with delta (0, 0)
Screenshot: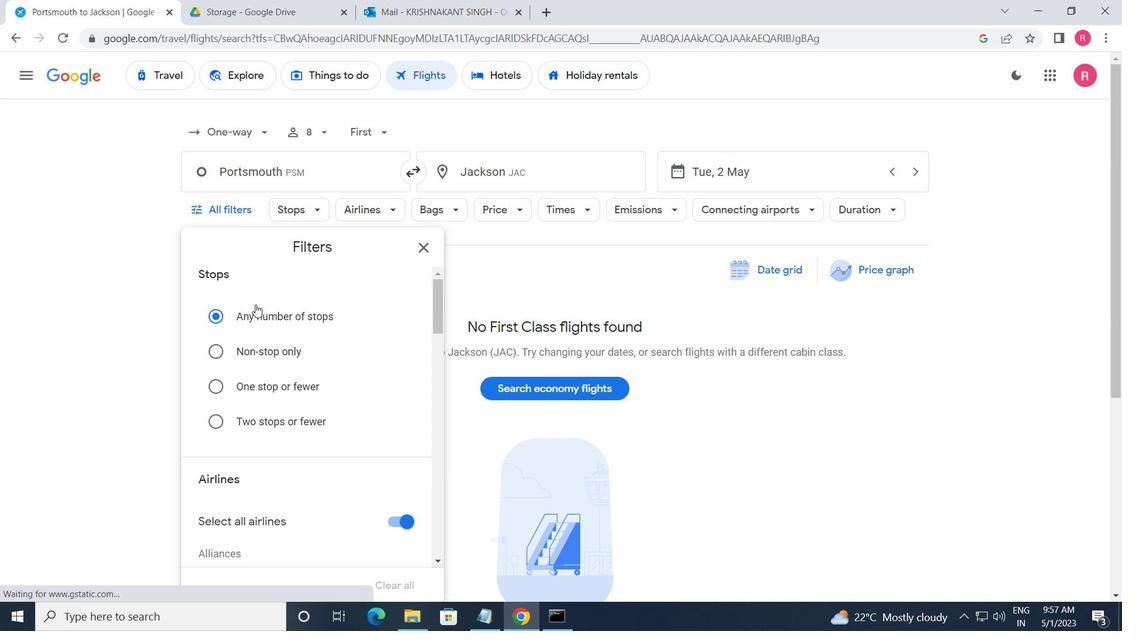 
Action: Mouse scrolled (262, 312) with delta (0, 0)
Screenshot: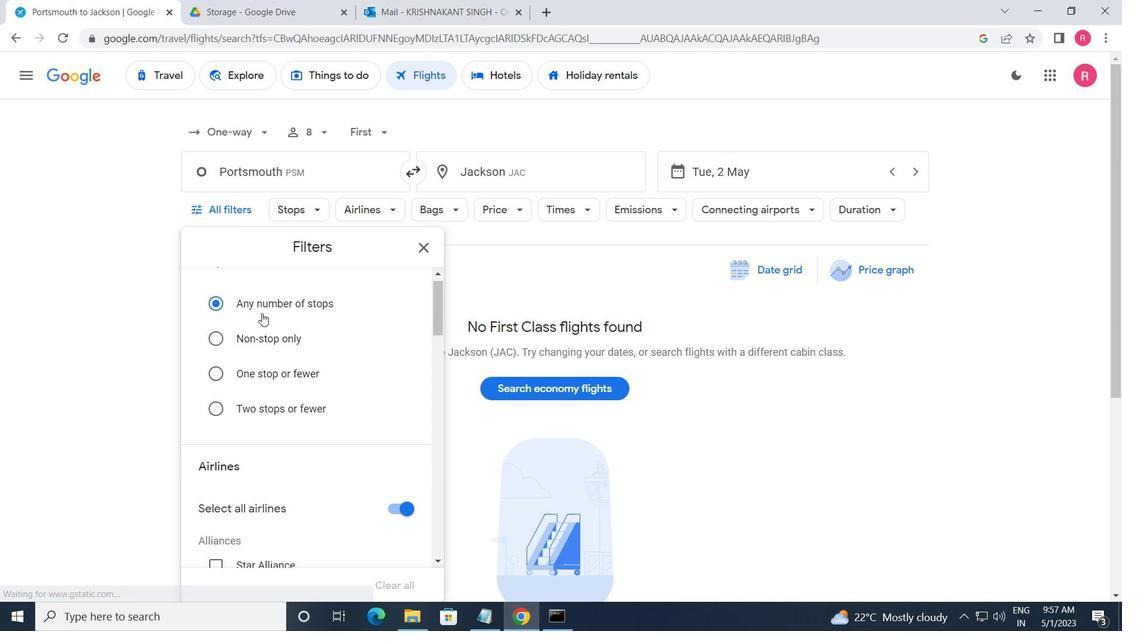 
Action: Mouse scrolled (262, 312) with delta (0, 0)
Screenshot: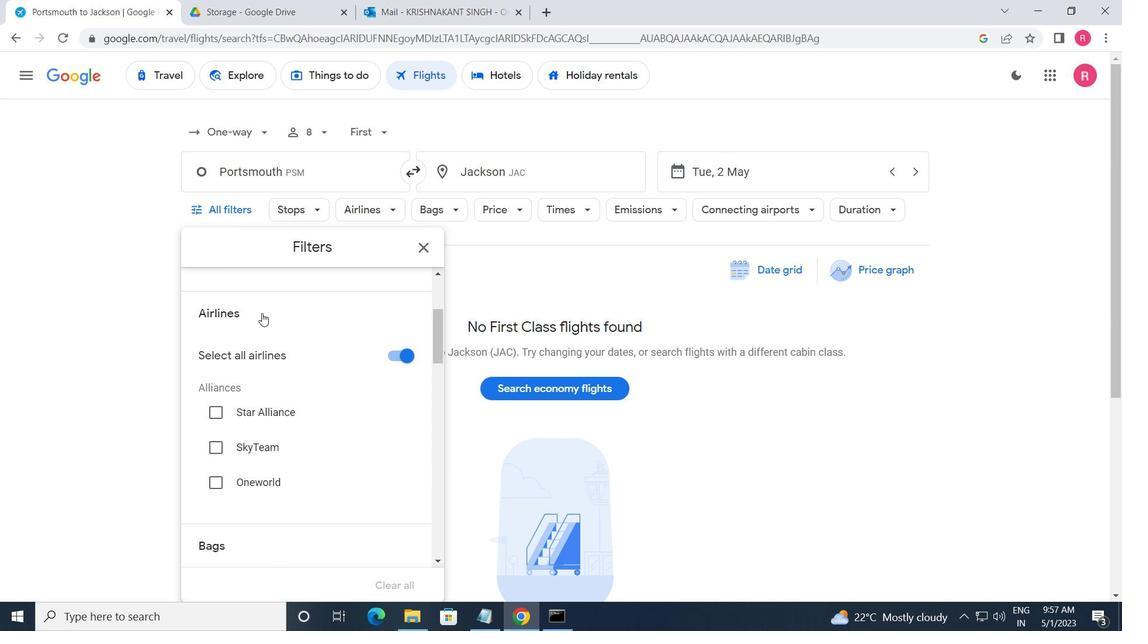 
Action: Mouse moved to (263, 314)
Screenshot: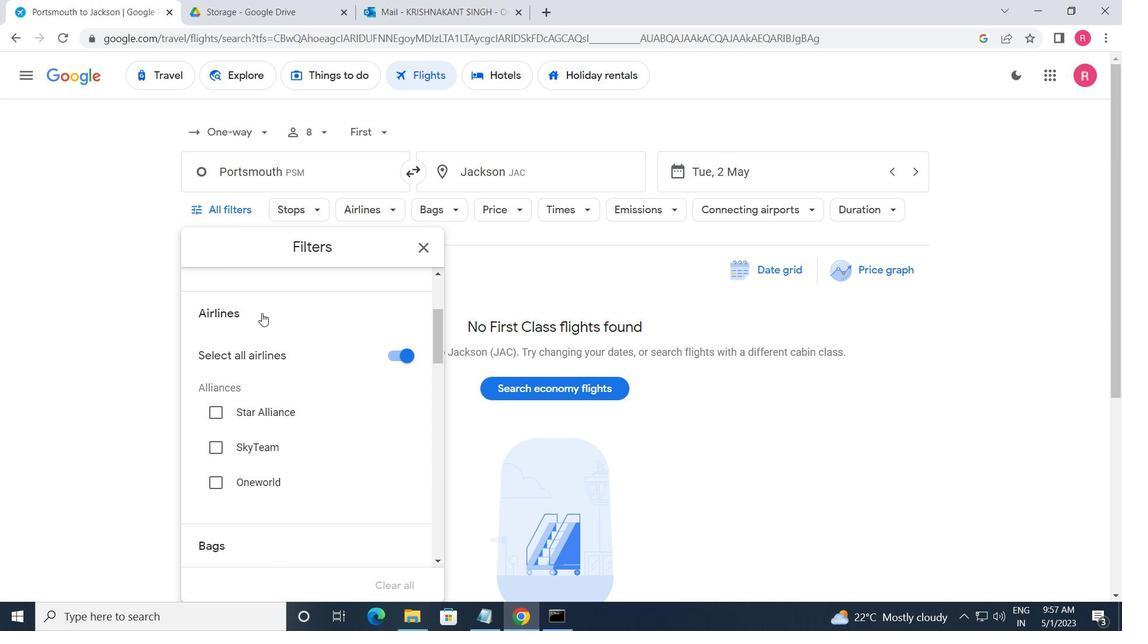 
Action: Mouse scrolled (263, 313) with delta (0, 0)
Screenshot: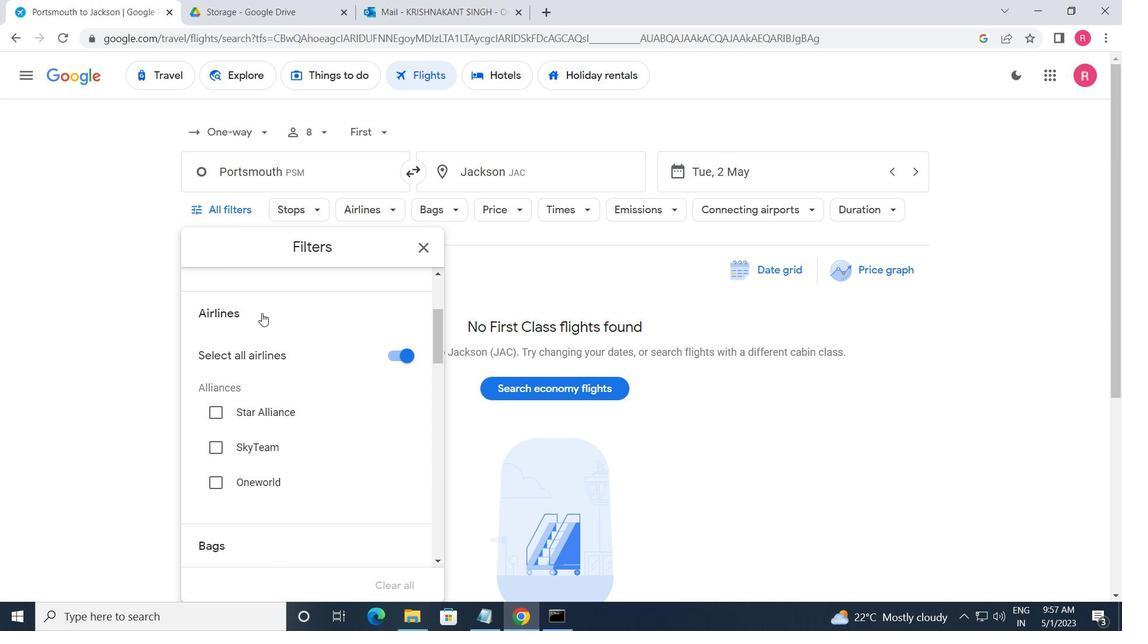 
Action: Mouse moved to (263, 314)
Screenshot: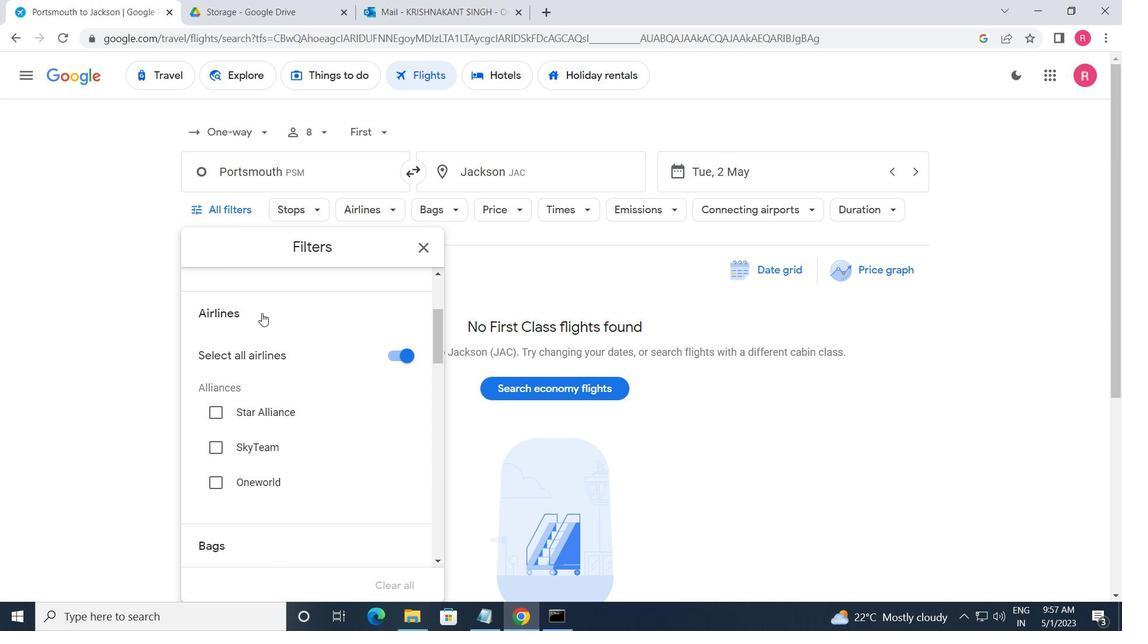 
Action: Mouse scrolled (263, 315) with delta (0, 0)
Screenshot: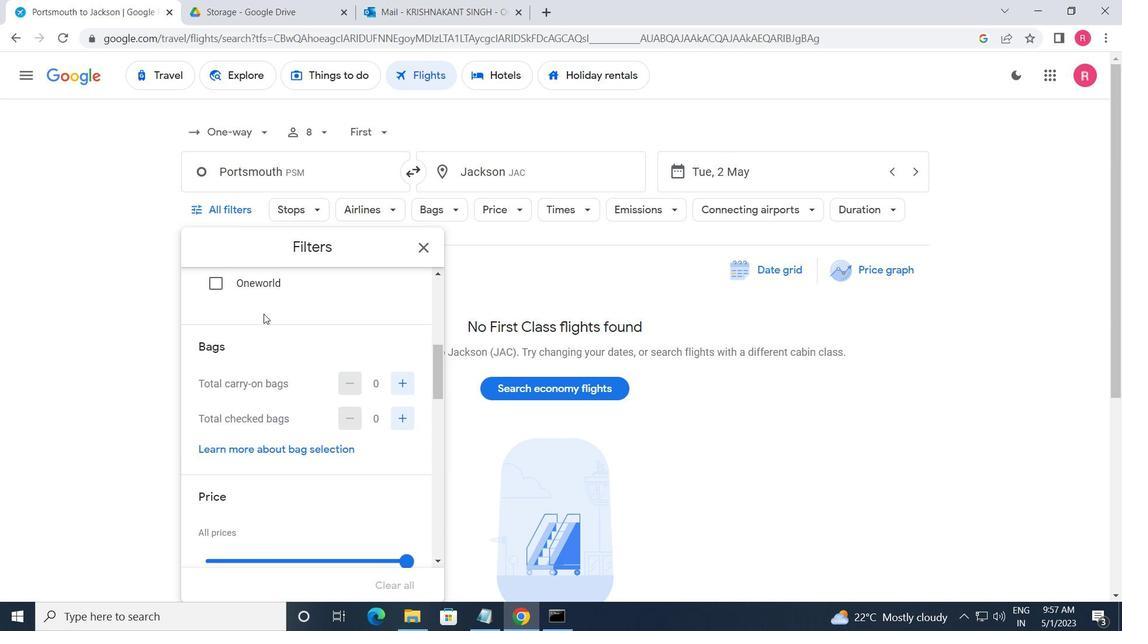 
Action: Mouse moved to (264, 314)
Screenshot: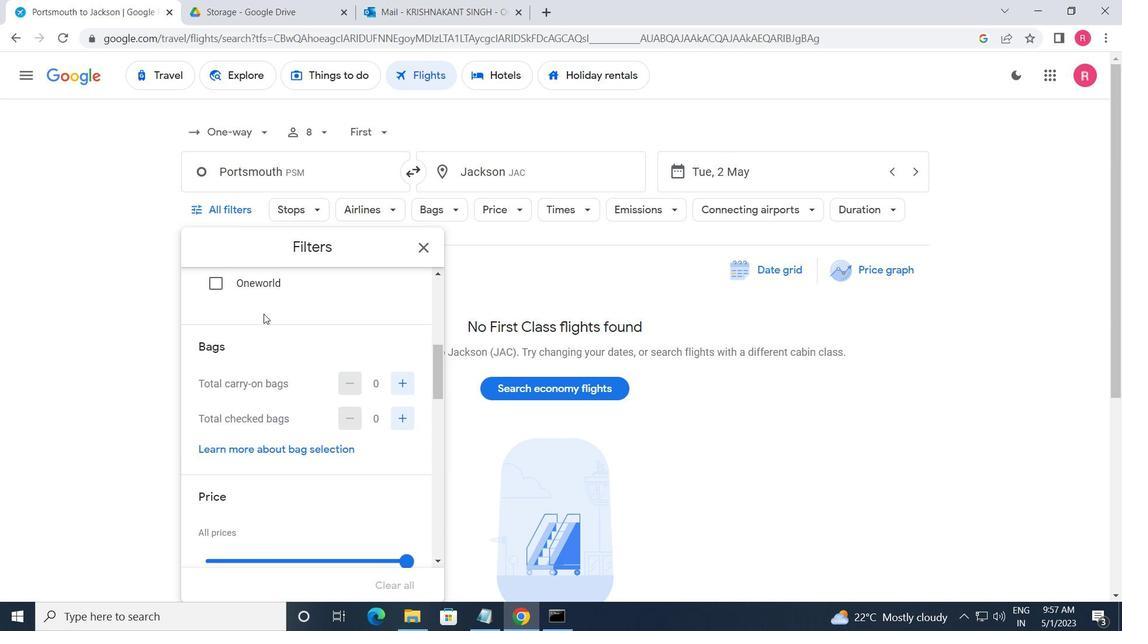 
Action: Mouse scrolled (264, 315) with delta (0, 0)
Screenshot: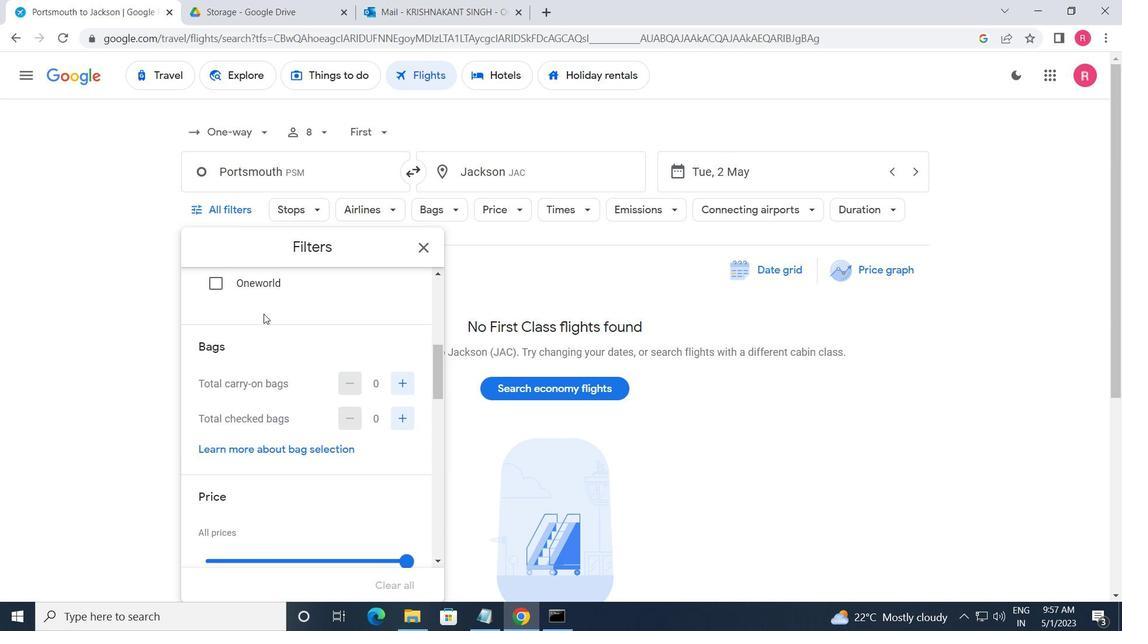 
Action: Mouse scrolled (264, 315) with delta (0, 0)
Screenshot: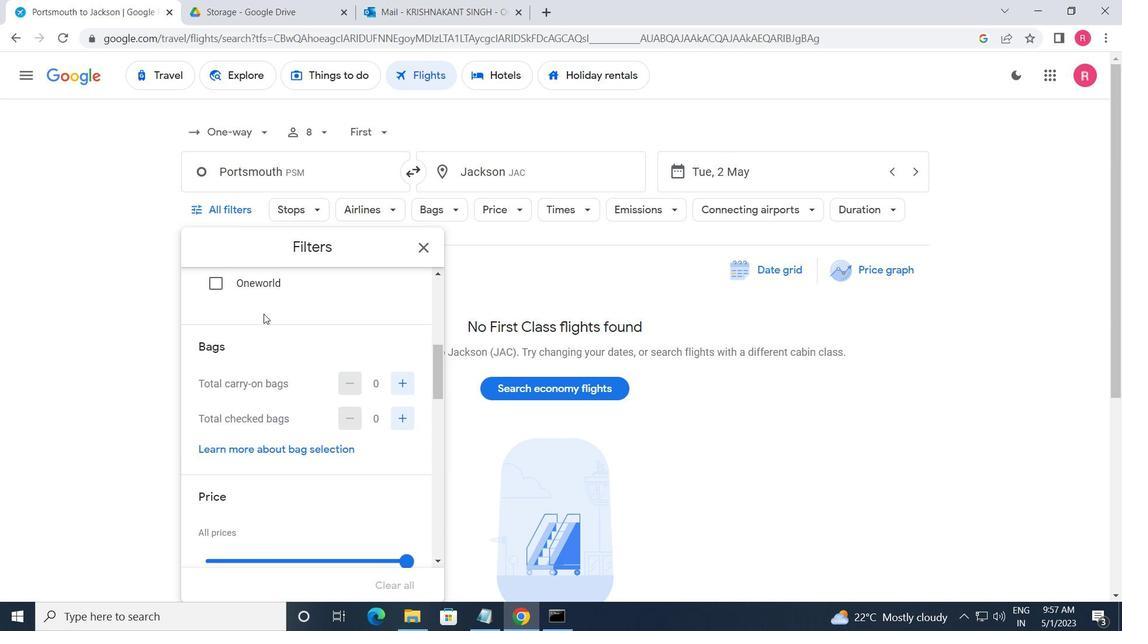 
Action: Mouse moved to (353, 372)
Screenshot: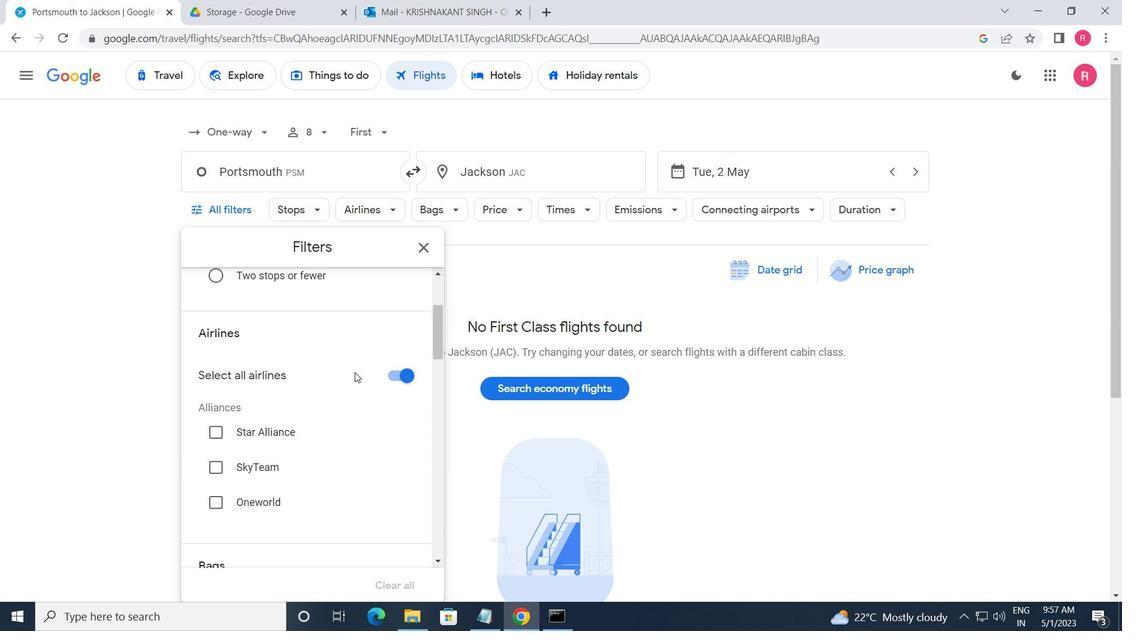 
Action: Mouse scrolled (353, 371) with delta (0, 0)
Screenshot: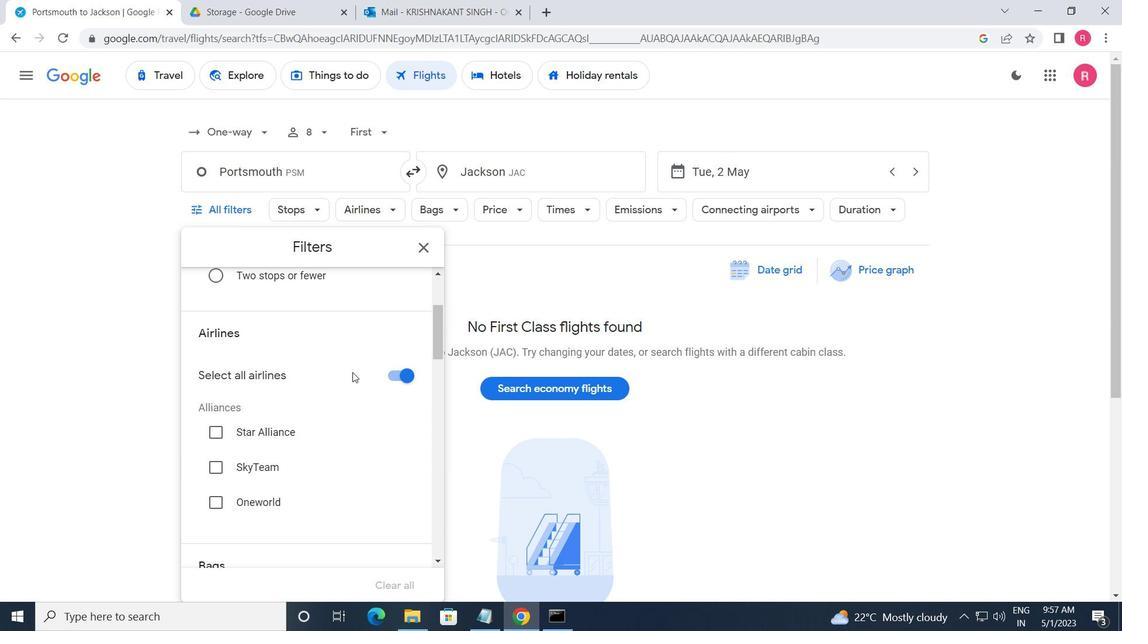 
Action: Mouse scrolled (353, 371) with delta (0, 0)
Screenshot: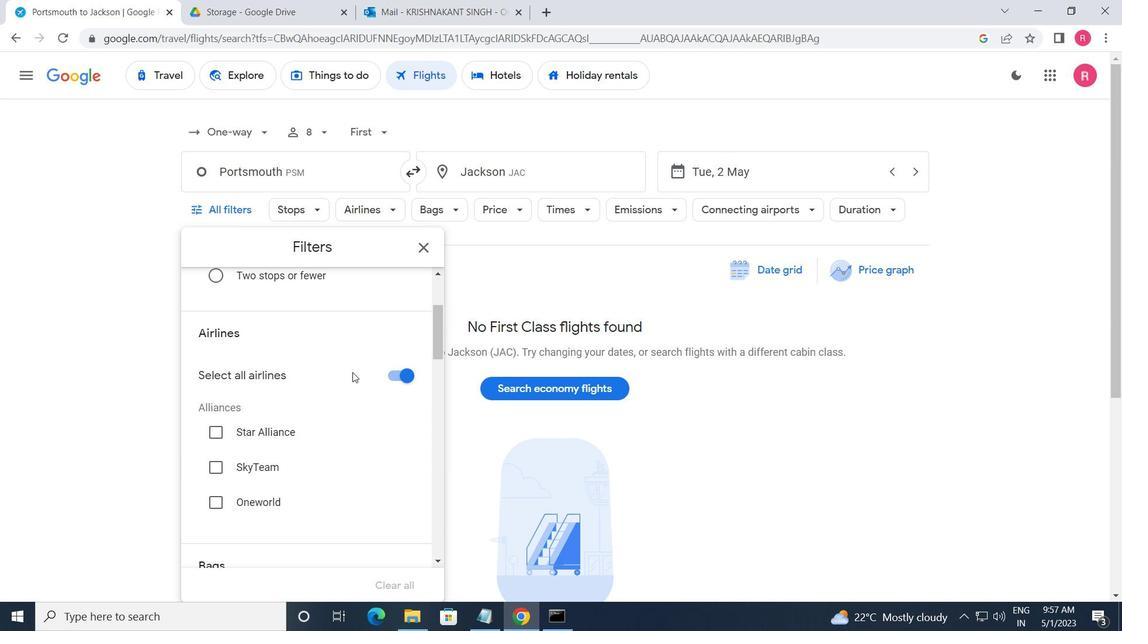 
Action: Mouse scrolled (353, 371) with delta (0, 0)
Screenshot: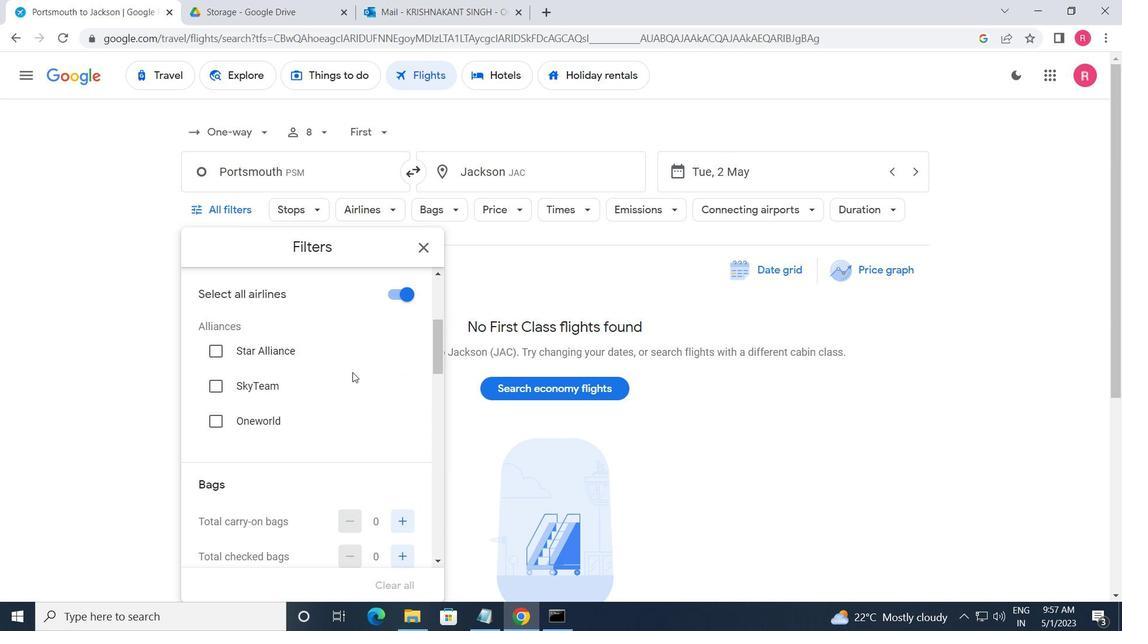 
Action: Mouse scrolled (353, 371) with delta (0, 0)
Screenshot: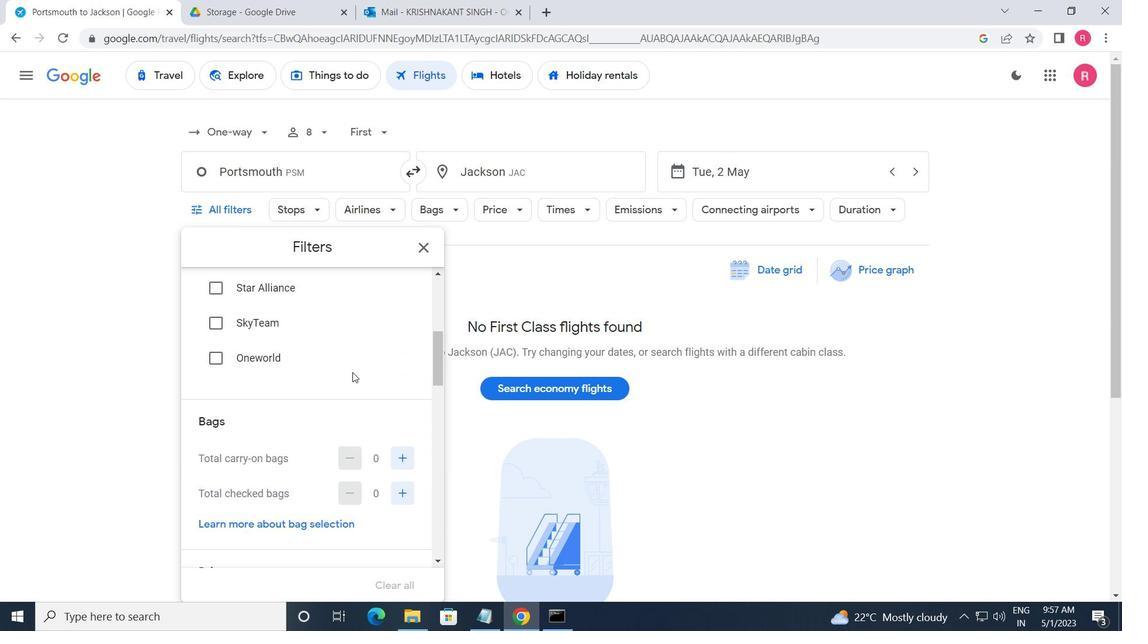 
Action: Mouse moved to (402, 342)
Screenshot: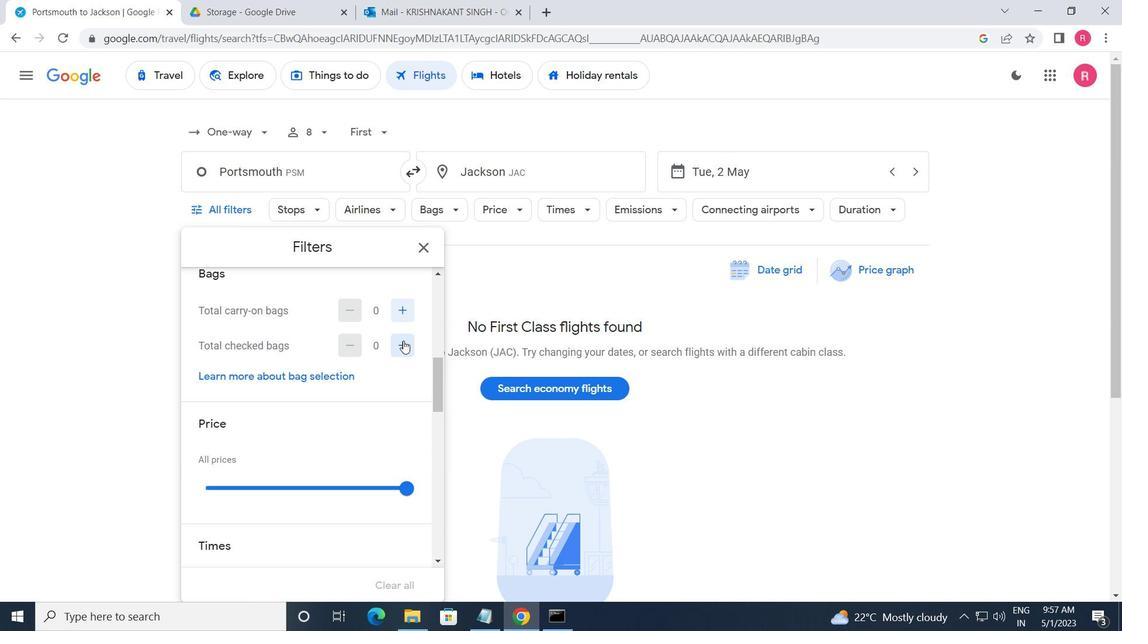 
Action: Mouse pressed left at (402, 342)
Screenshot: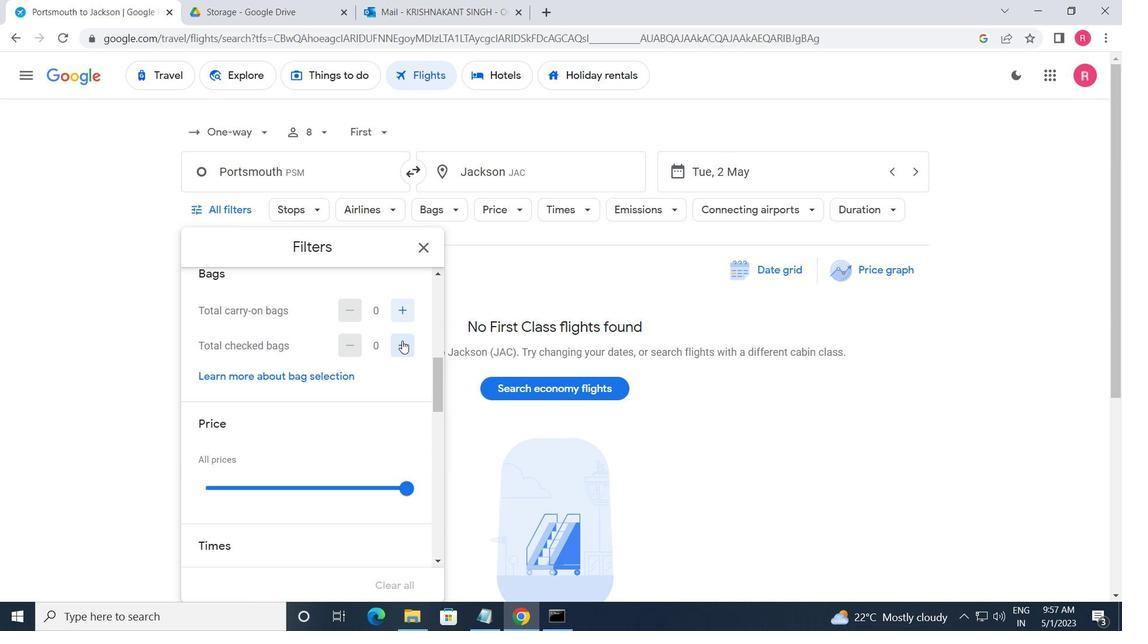 
Action: Mouse moved to (402, 342)
Screenshot: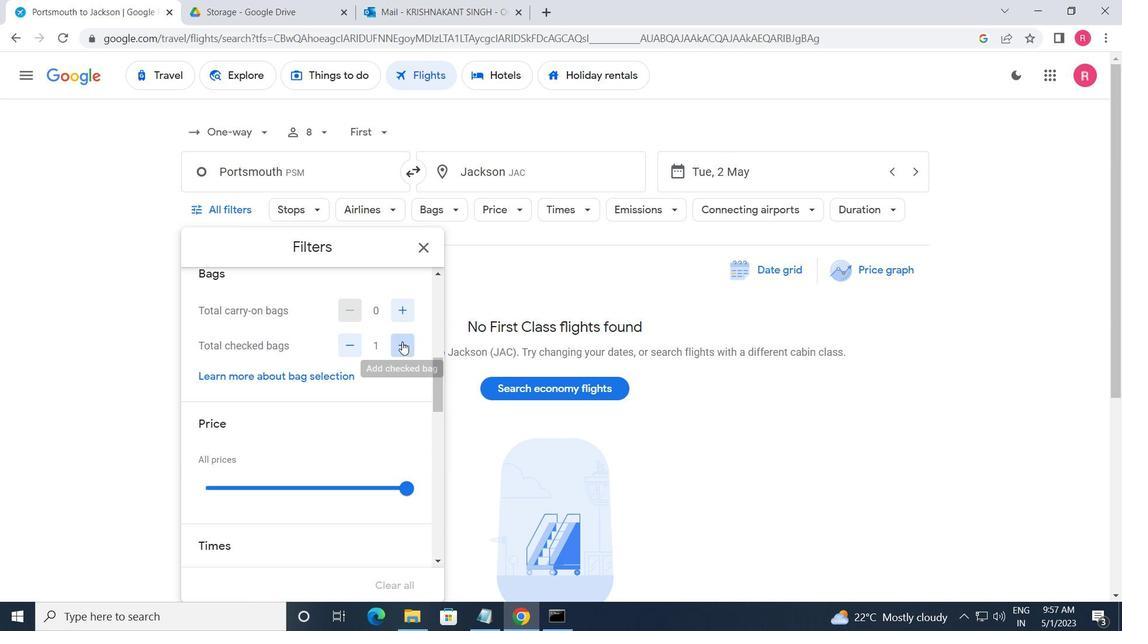 
Action: Mouse scrolled (402, 342) with delta (0, 0)
Screenshot: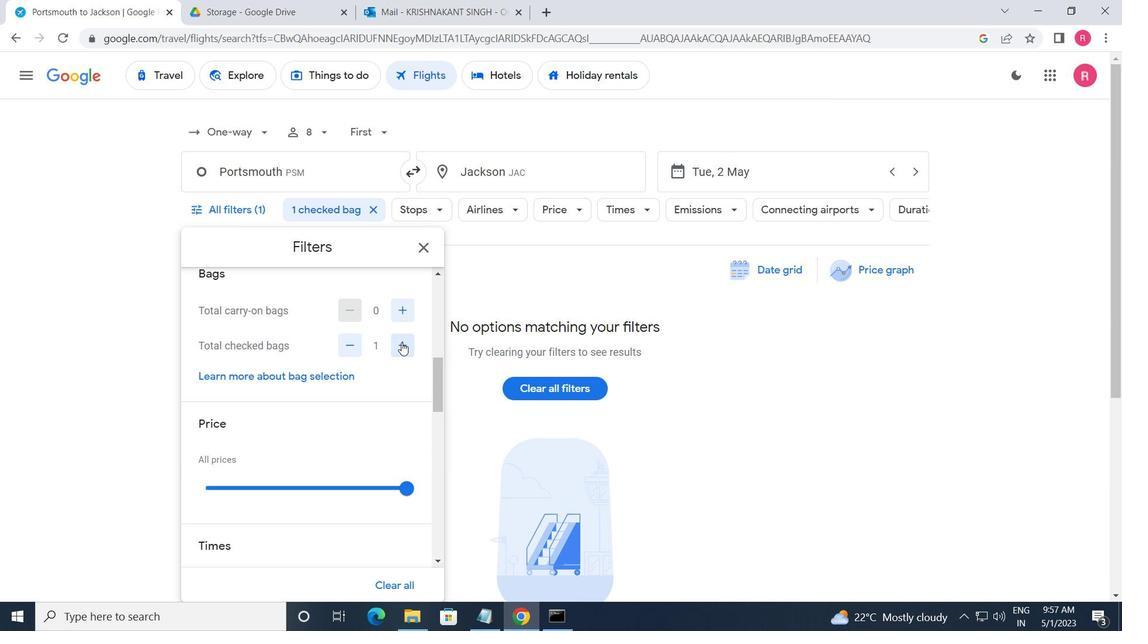 
Action: Mouse scrolled (402, 342) with delta (0, 0)
Screenshot: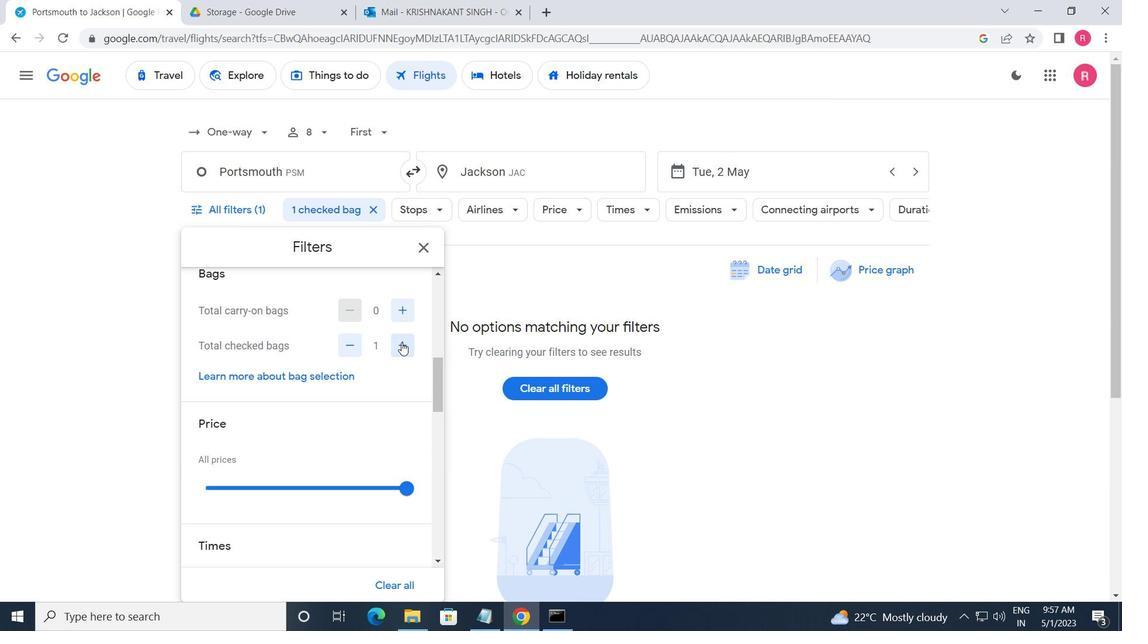 
Action: Mouse scrolled (402, 342) with delta (0, 0)
Screenshot: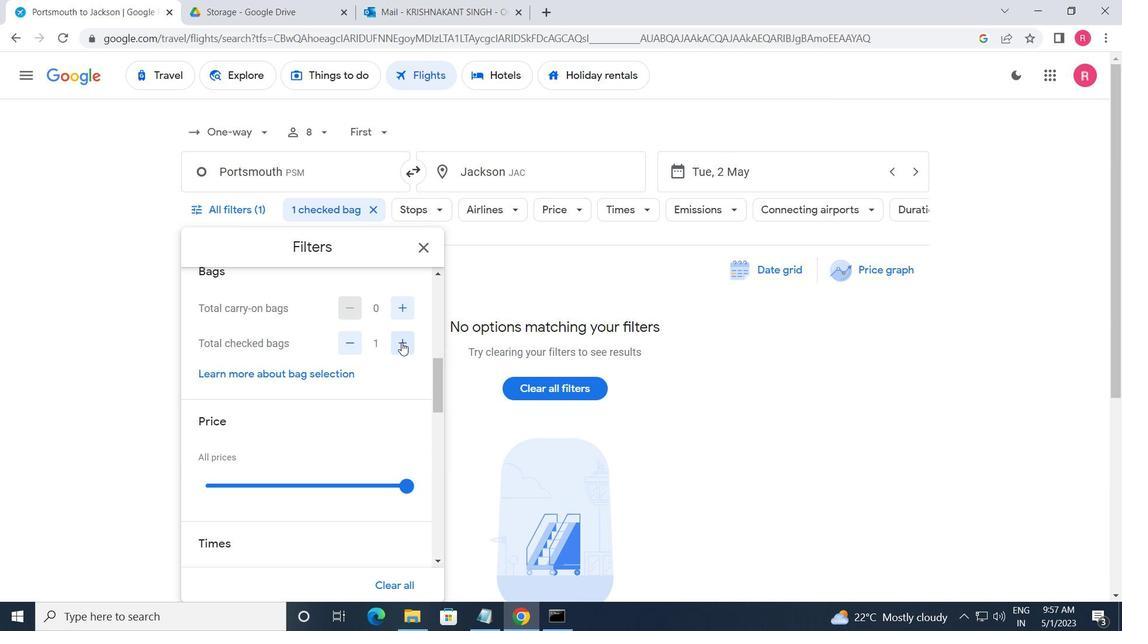 
Action: Mouse moved to (400, 342)
Screenshot: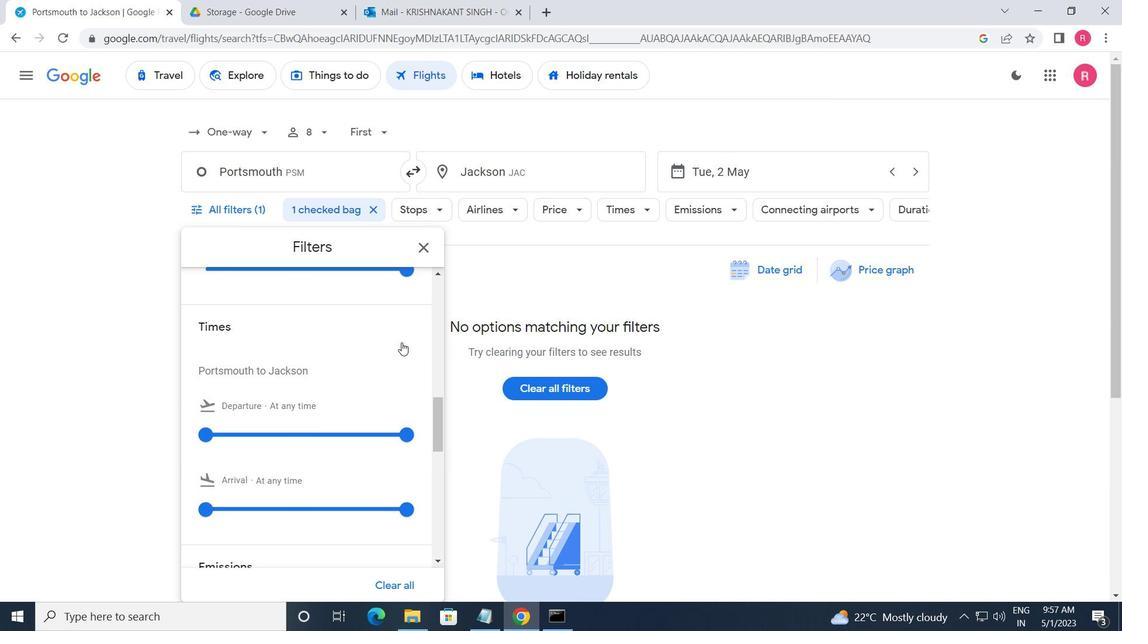 
Action: Mouse scrolled (400, 343) with delta (0, 0)
Screenshot: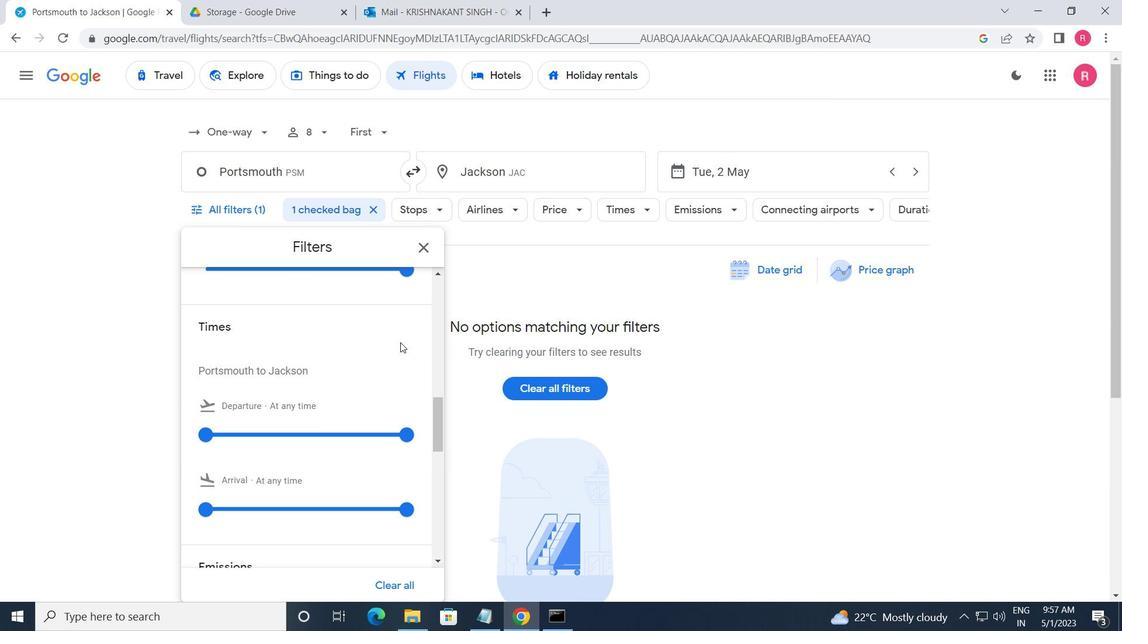 
Action: Mouse moved to (401, 343)
Screenshot: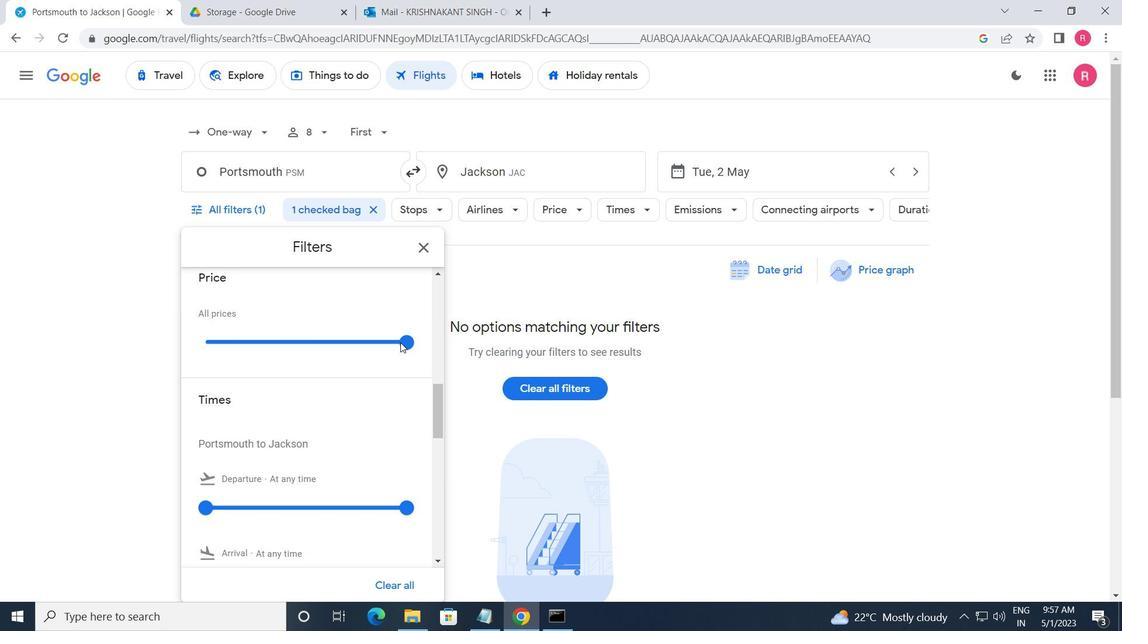 
Action: Mouse pressed left at (401, 343)
Screenshot: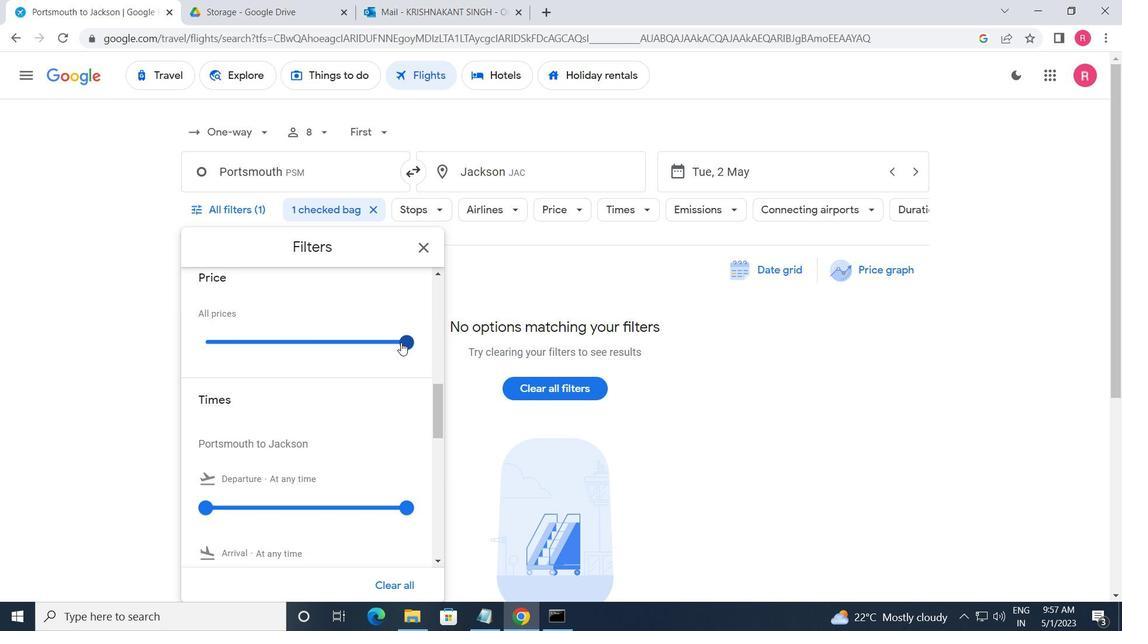 
Action: Mouse moved to (412, 348)
Screenshot: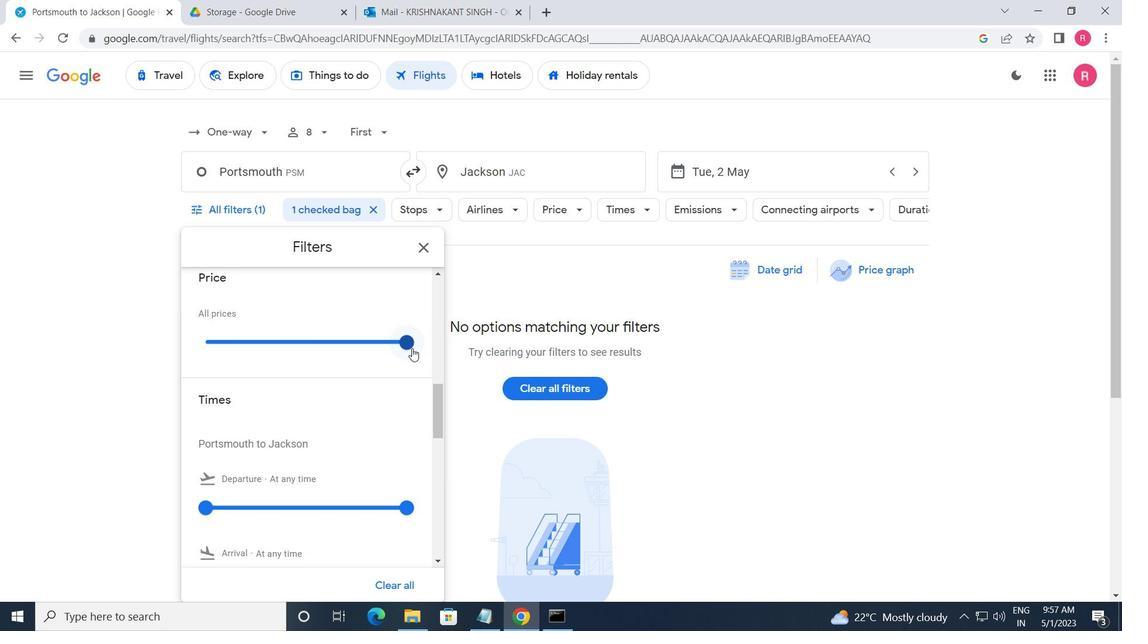 
Action: Mouse scrolled (412, 347) with delta (0, 0)
Screenshot: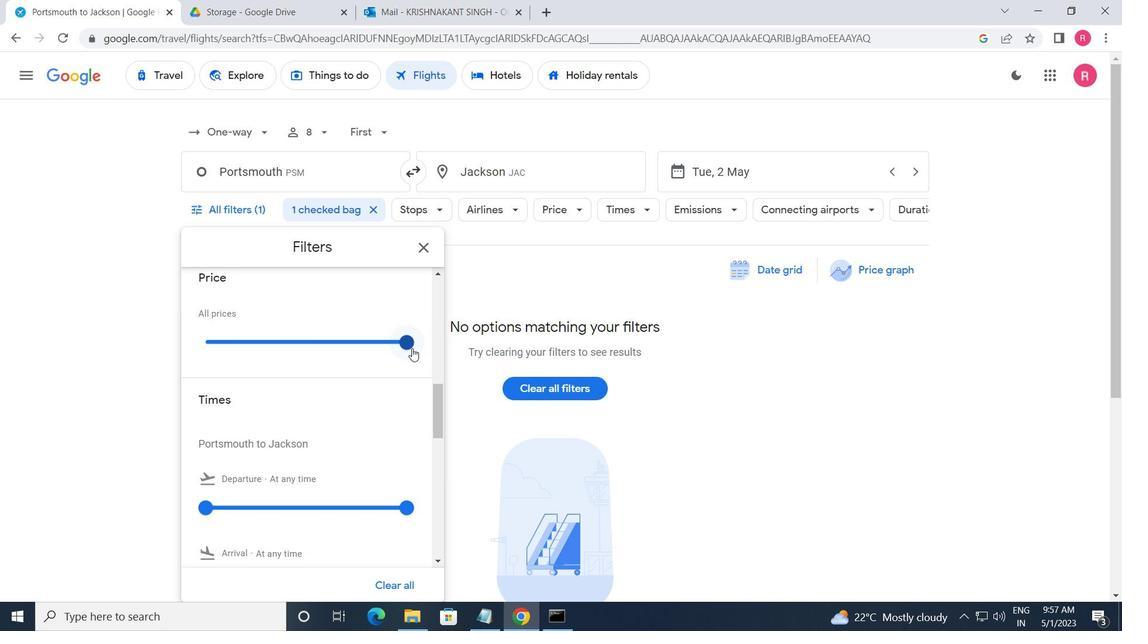 
Action: Mouse moved to (212, 433)
Screenshot: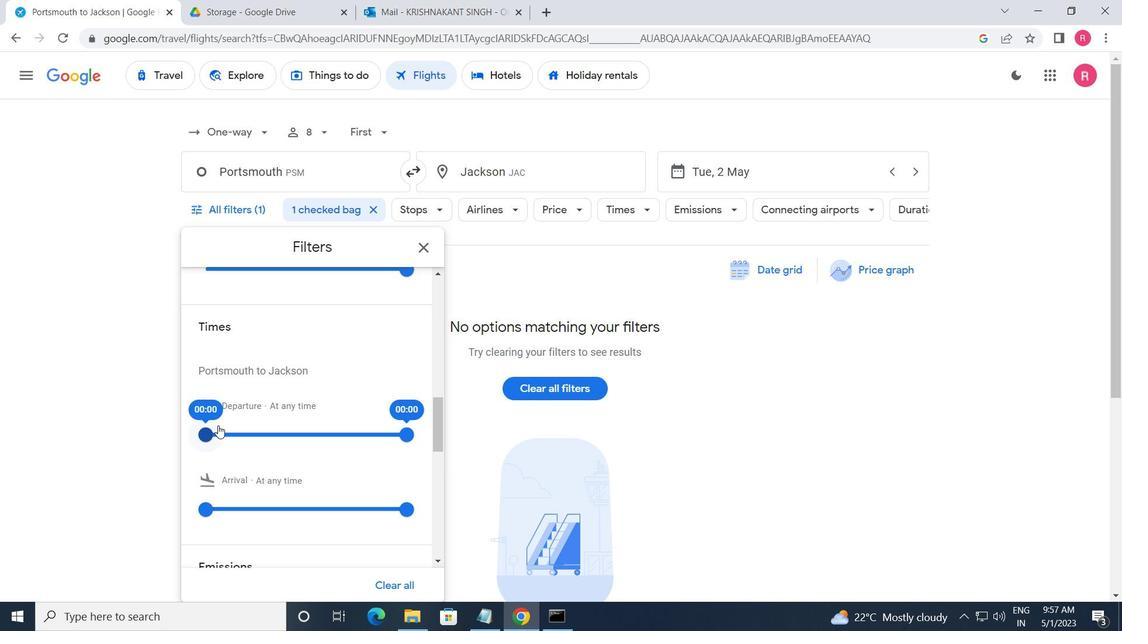 
Action: Mouse pressed left at (212, 433)
Screenshot: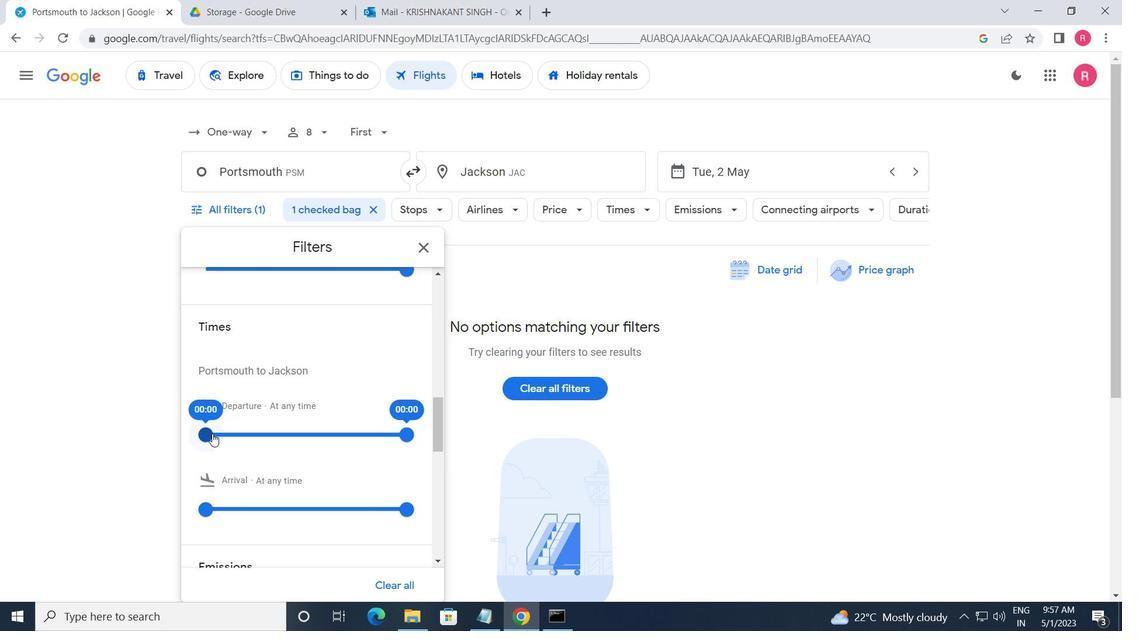 
Action: Mouse moved to (399, 434)
Screenshot: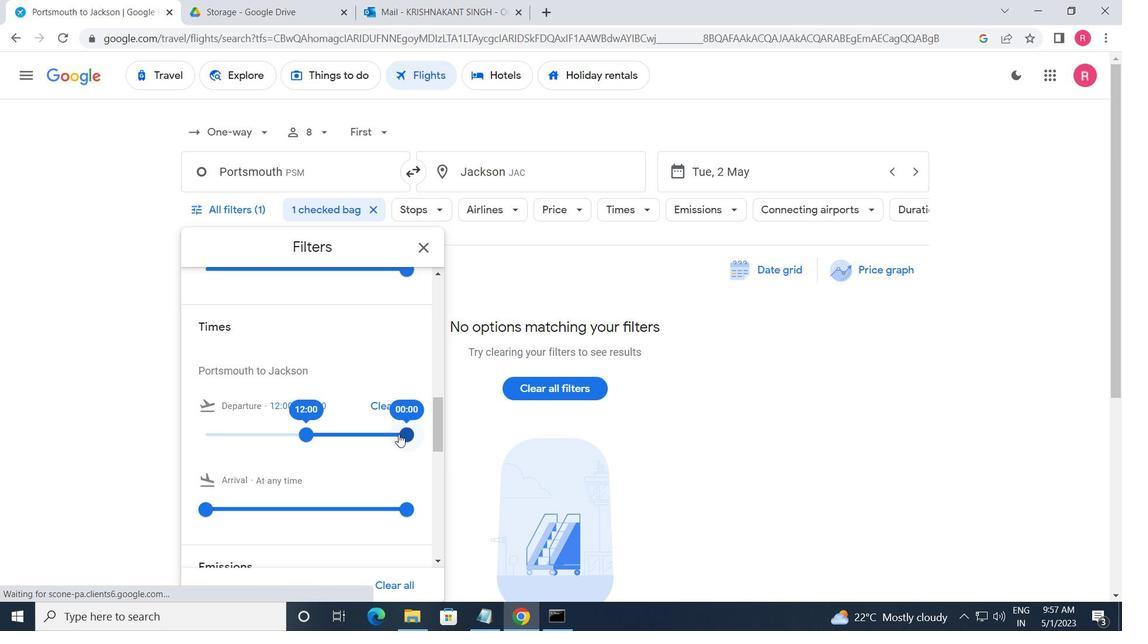 
Action: Mouse pressed left at (399, 434)
Screenshot: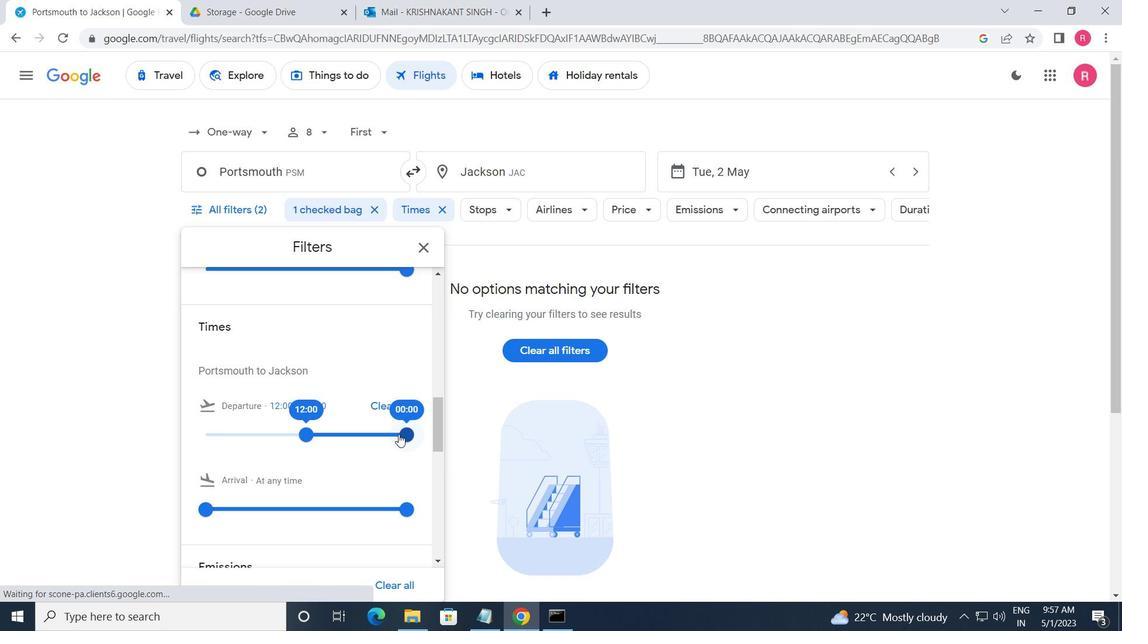 
Action: Mouse moved to (418, 252)
Screenshot: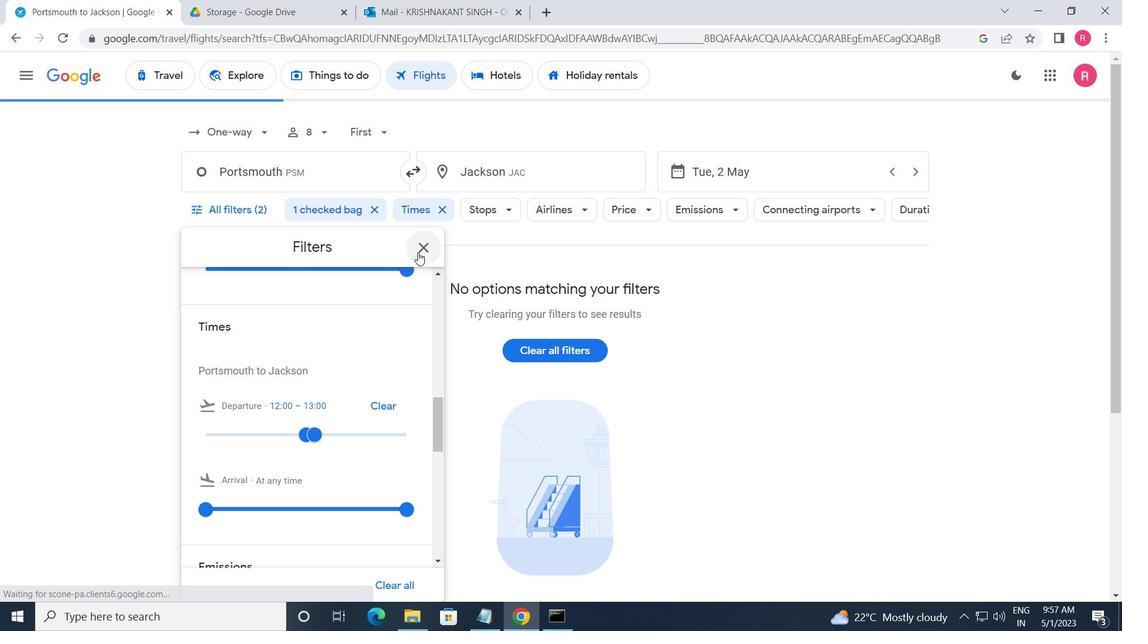 
Action: Mouse pressed left at (418, 252)
Screenshot: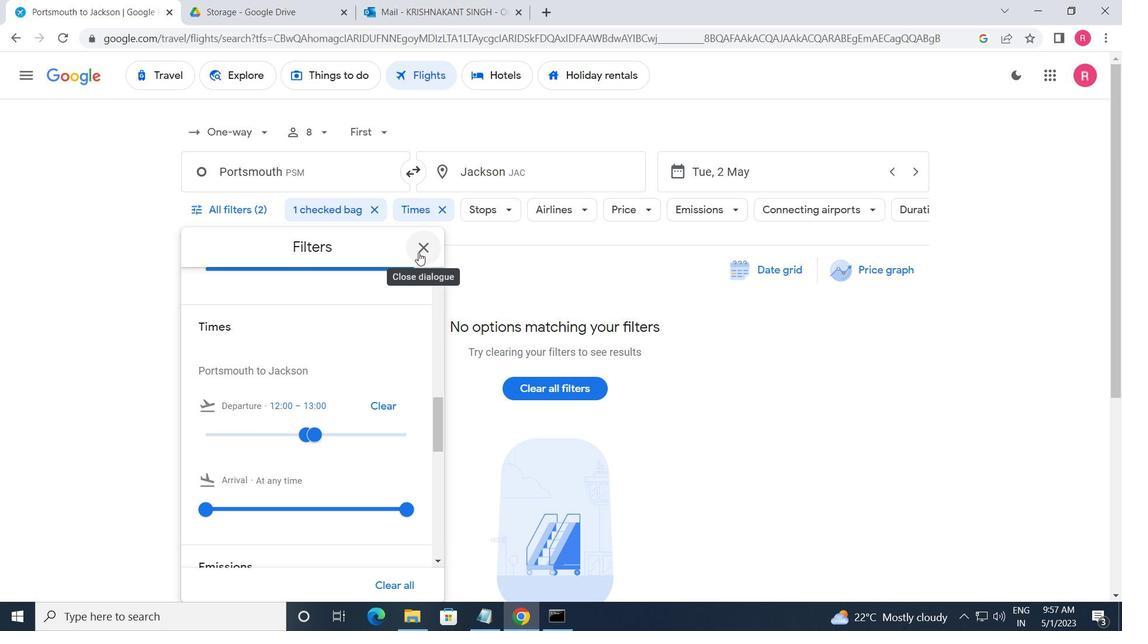 
